 Task: Search one way flight ticket for 1 adult, 5 children, 2 infants in seat and 1 infant on lap in first from St. George: St. George Regional Airport to New Bern: Coastal Carolina Regional Airport (was Craven County Regional) on 8-4-2023. Choice of flights is Delta. Number of bags: 1 checked bag. Price is upto 72000. Outbound departure time preference is 5:15.
Action: Mouse moved to (311, 384)
Screenshot: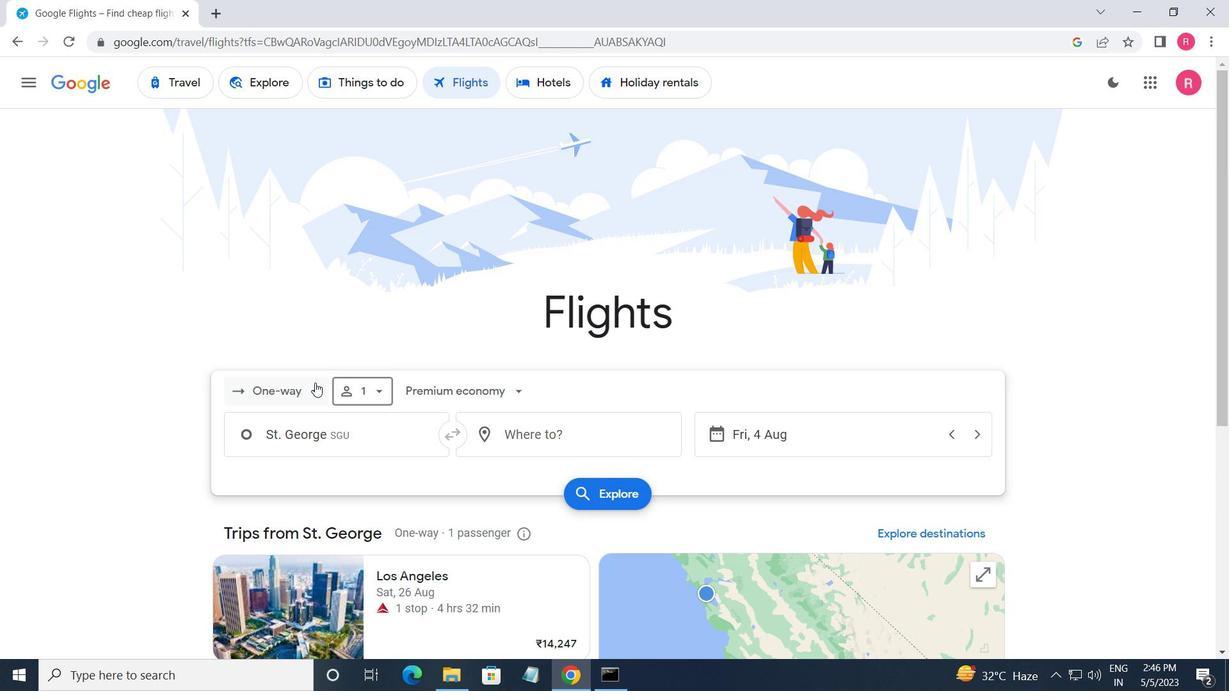 
Action: Mouse pressed left at (311, 384)
Screenshot: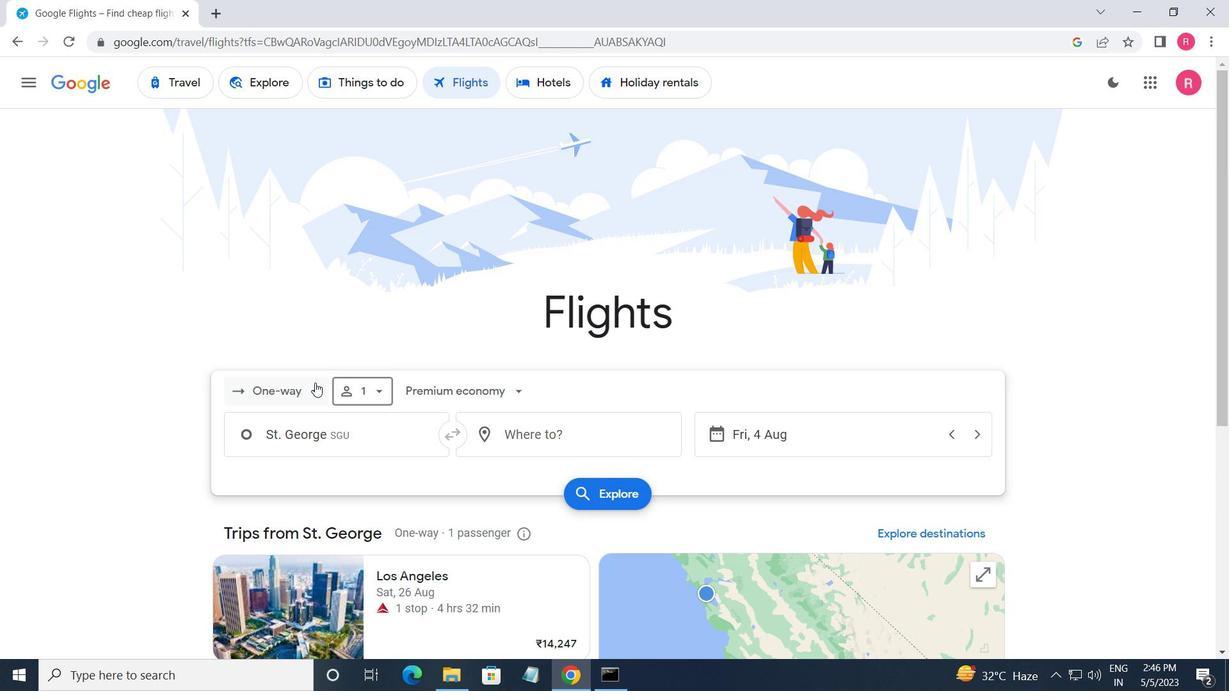 
Action: Mouse moved to (312, 470)
Screenshot: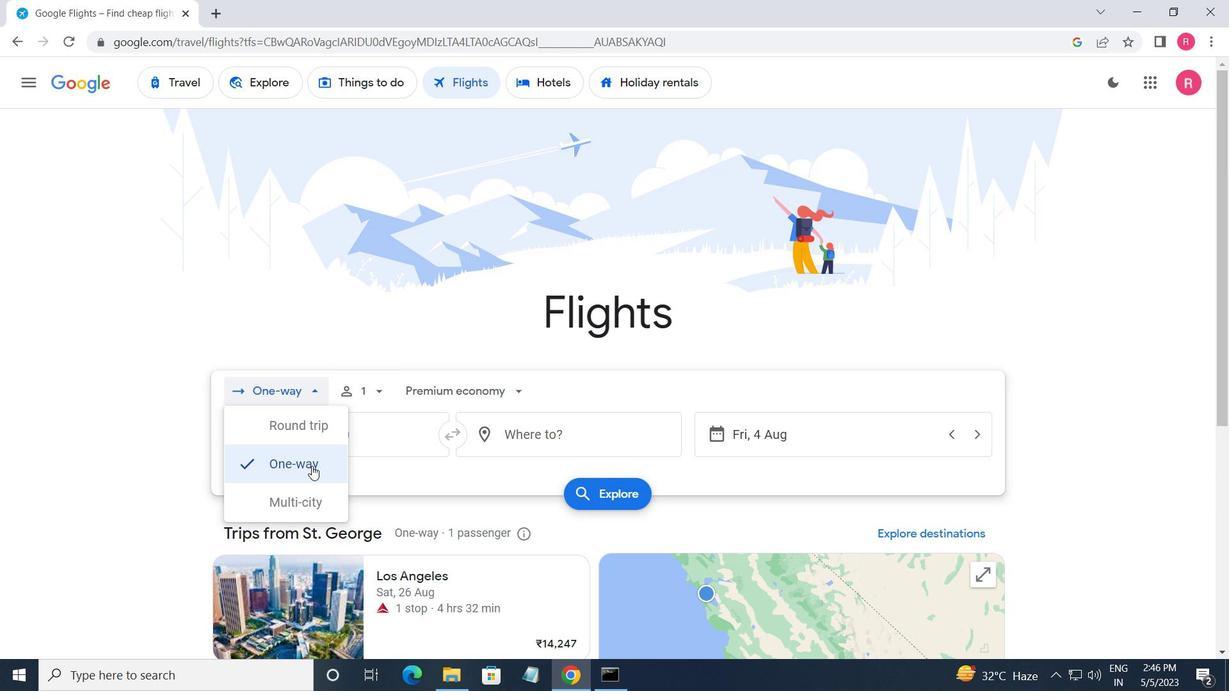 
Action: Mouse pressed left at (312, 470)
Screenshot: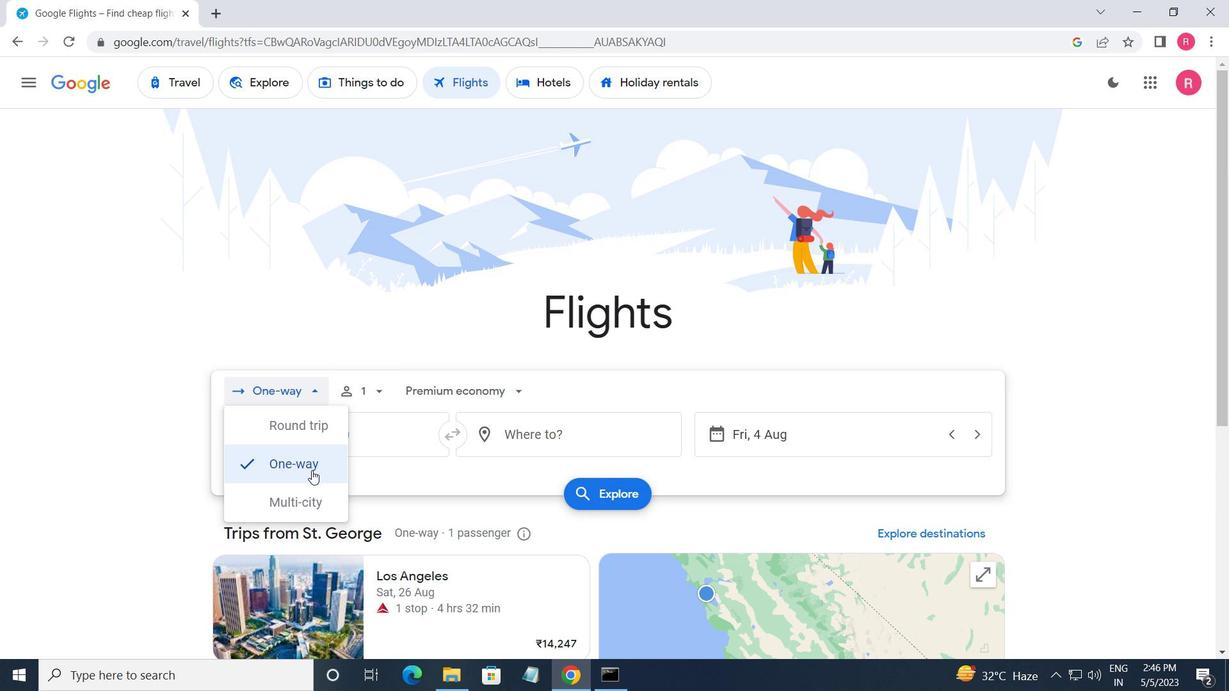 
Action: Mouse moved to (378, 385)
Screenshot: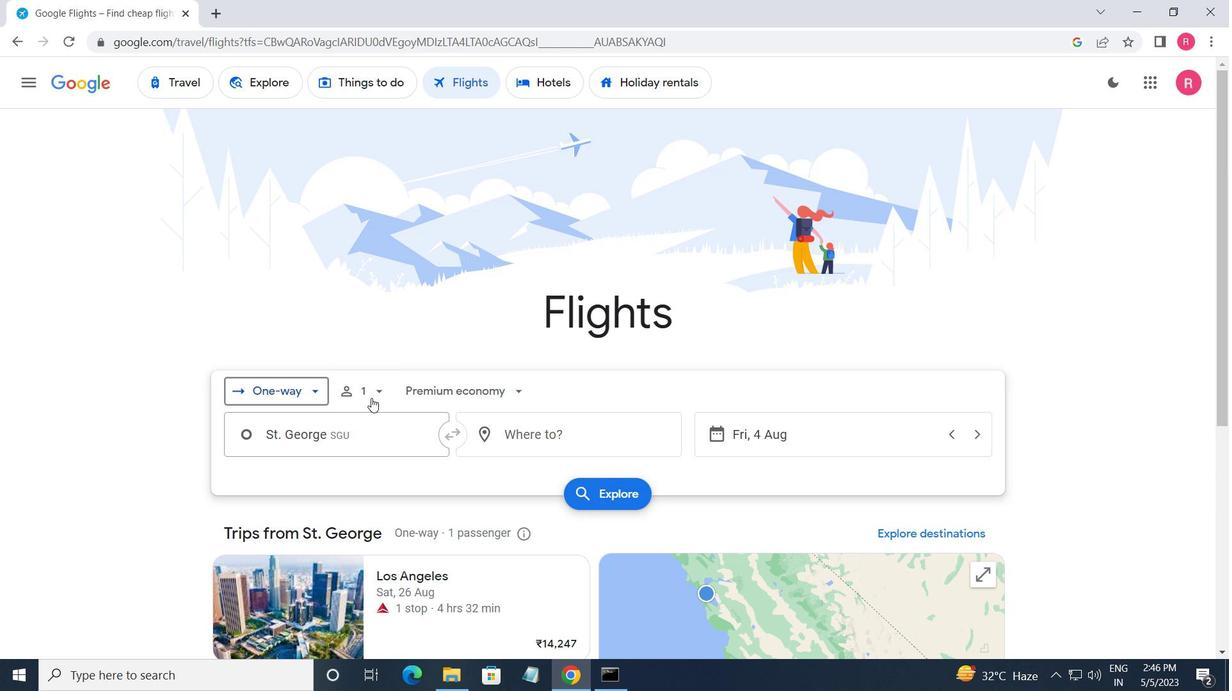 
Action: Mouse pressed left at (378, 385)
Screenshot: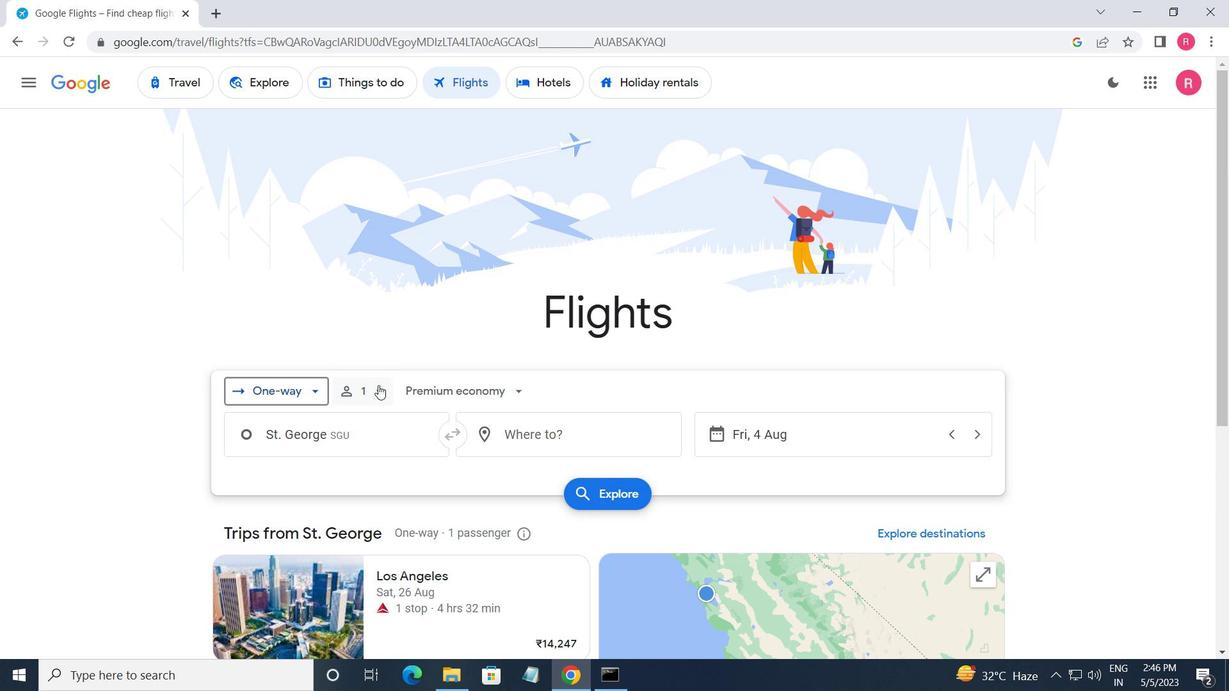 
Action: Mouse moved to (507, 482)
Screenshot: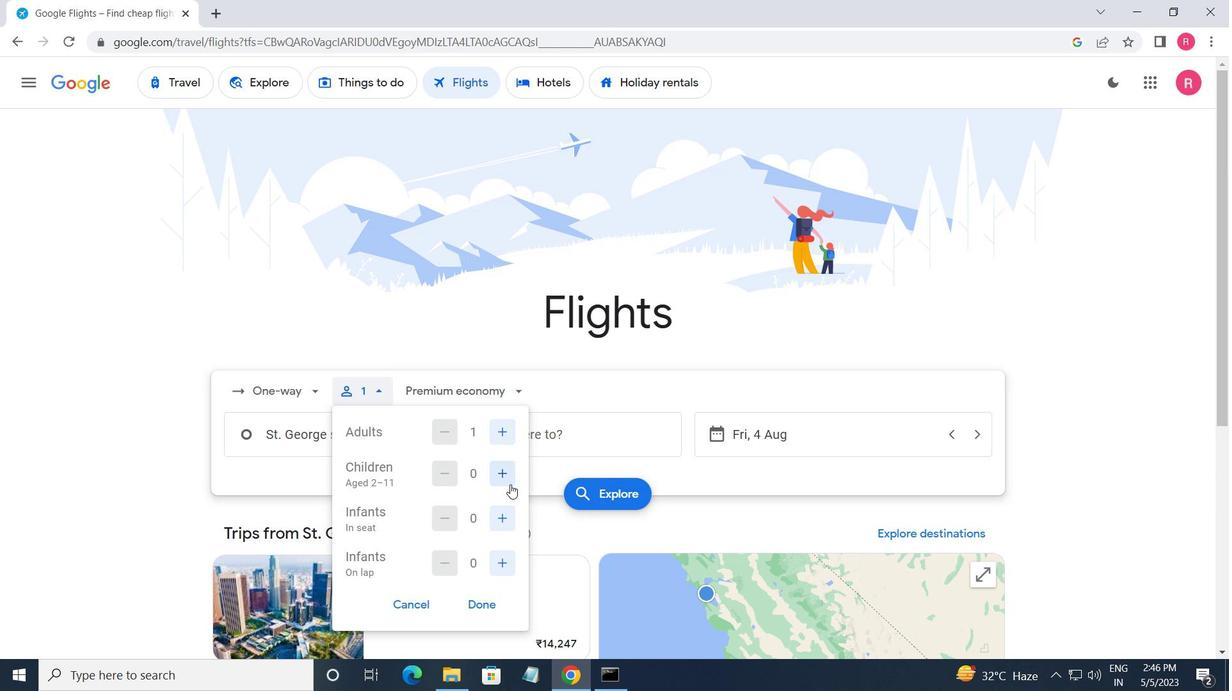 
Action: Mouse pressed left at (507, 482)
Screenshot: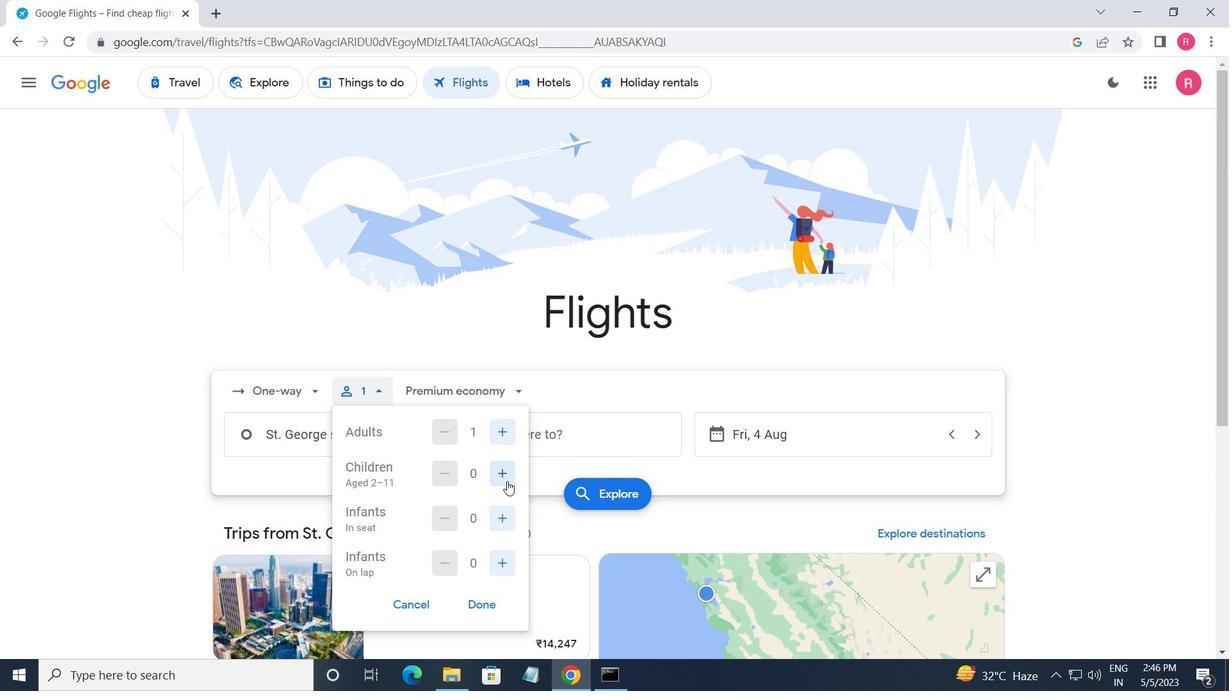 
Action: Mouse moved to (506, 481)
Screenshot: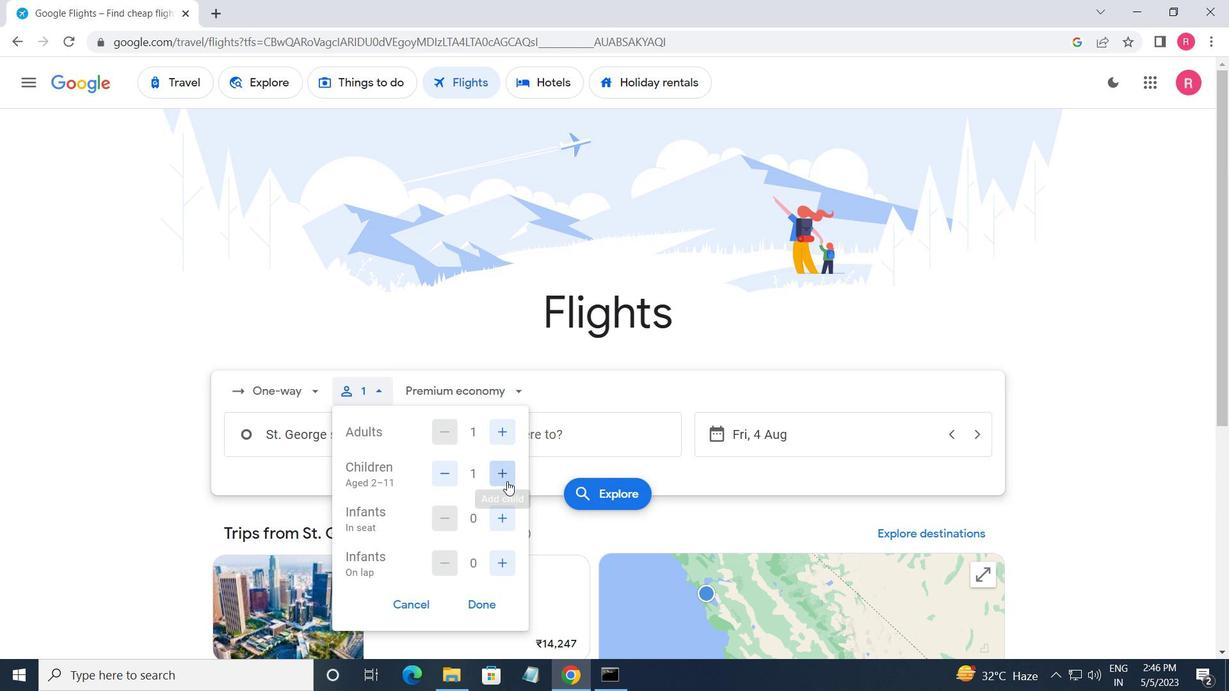 
Action: Mouse pressed left at (506, 481)
Screenshot: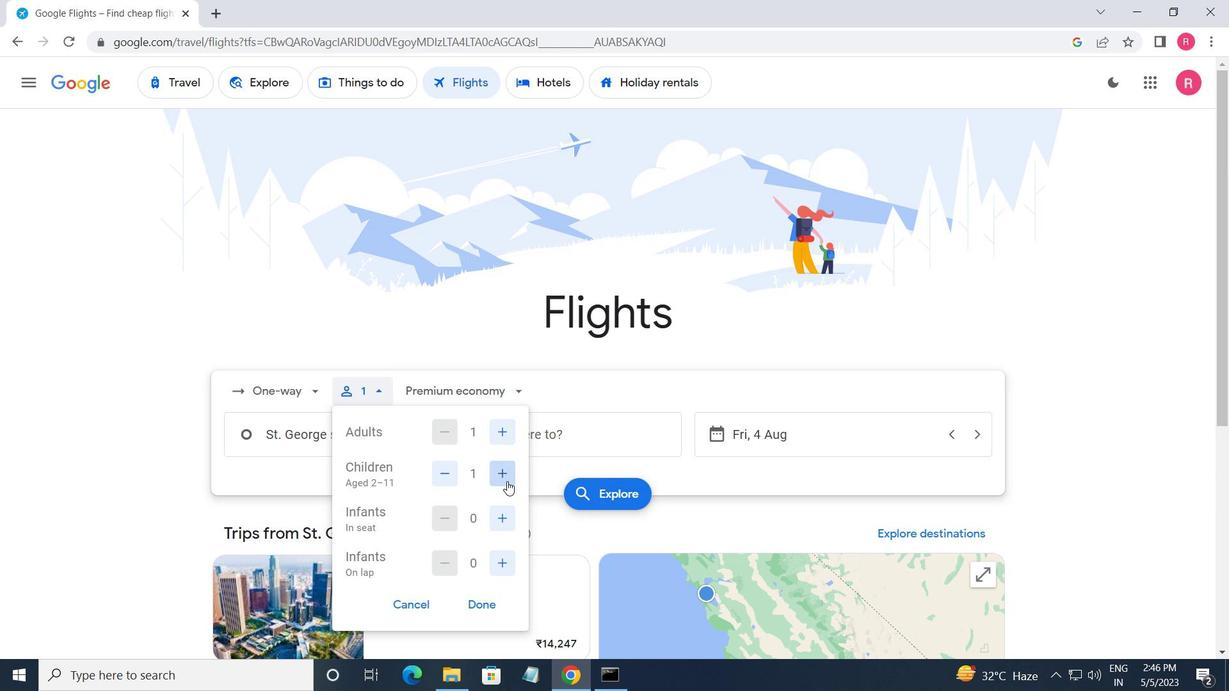 
Action: Mouse pressed left at (506, 481)
Screenshot: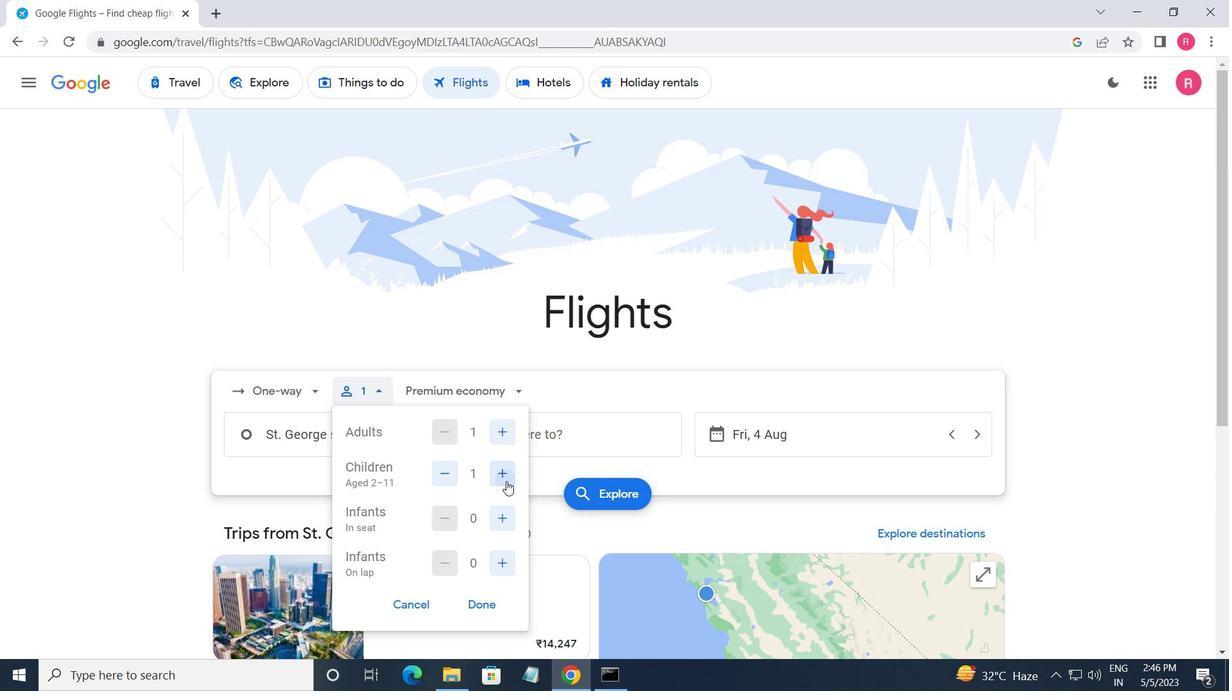 
Action: Mouse pressed left at (506, 481)
Screenshot: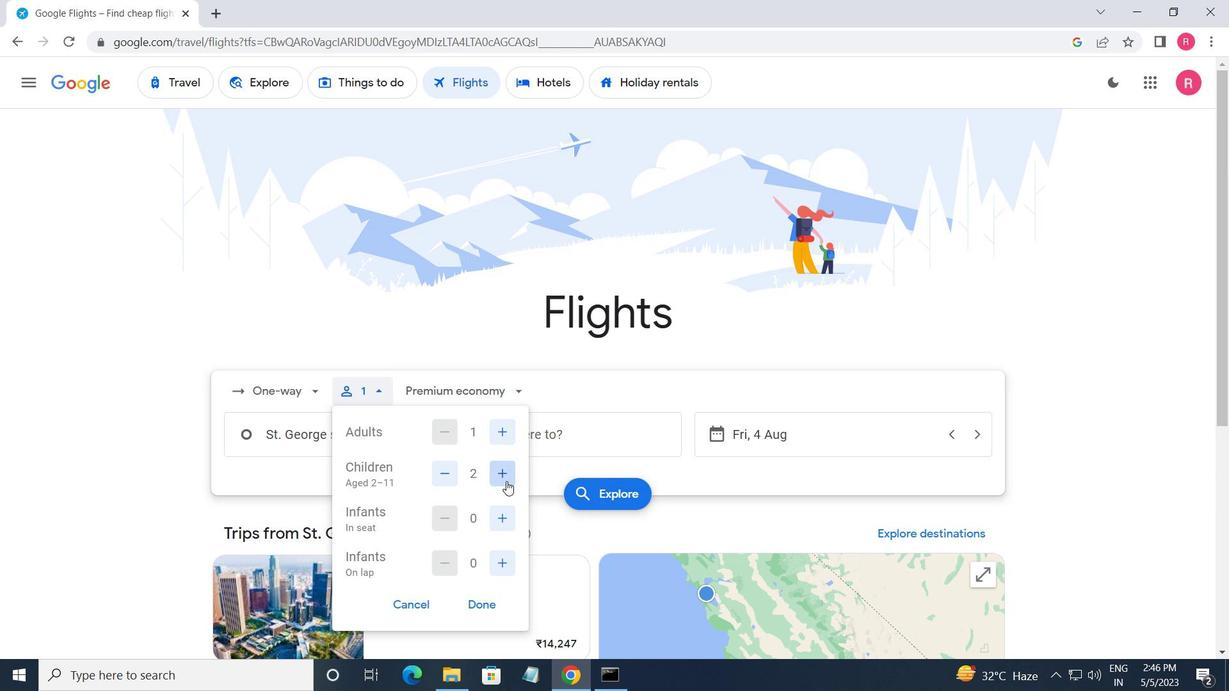 
Action: Mouse pressed left at (506, 481)
Screenshot: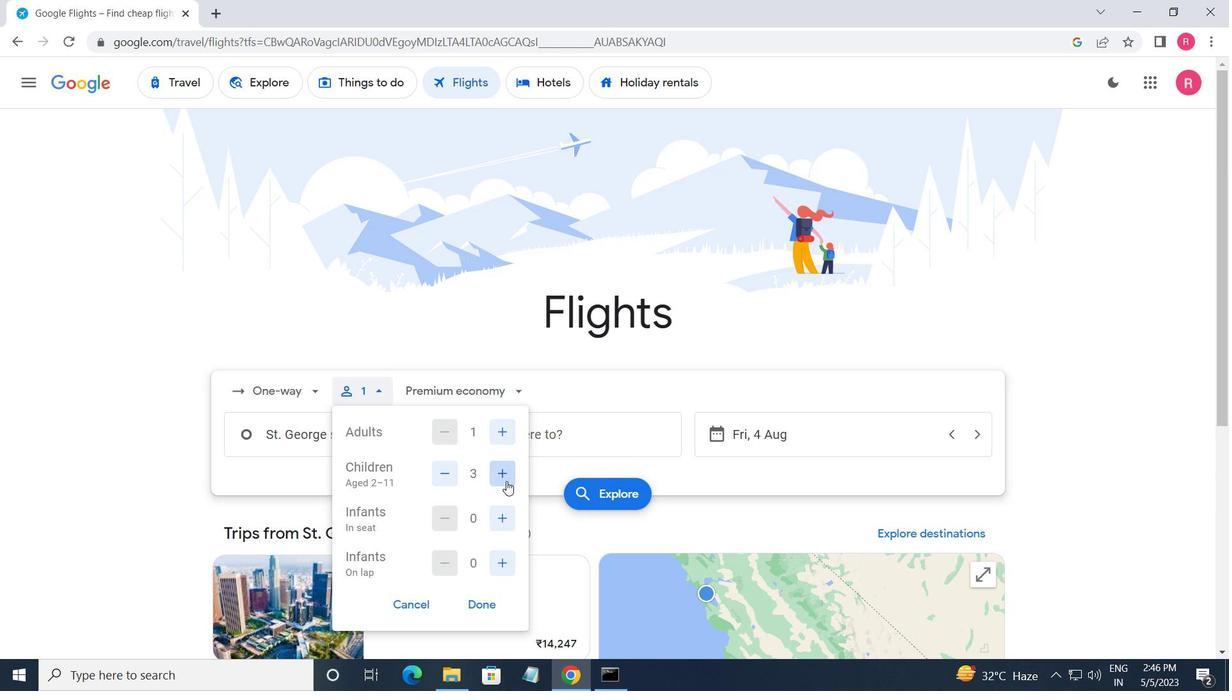 
Action: Mouse moved to (504, 511)
Screenshot: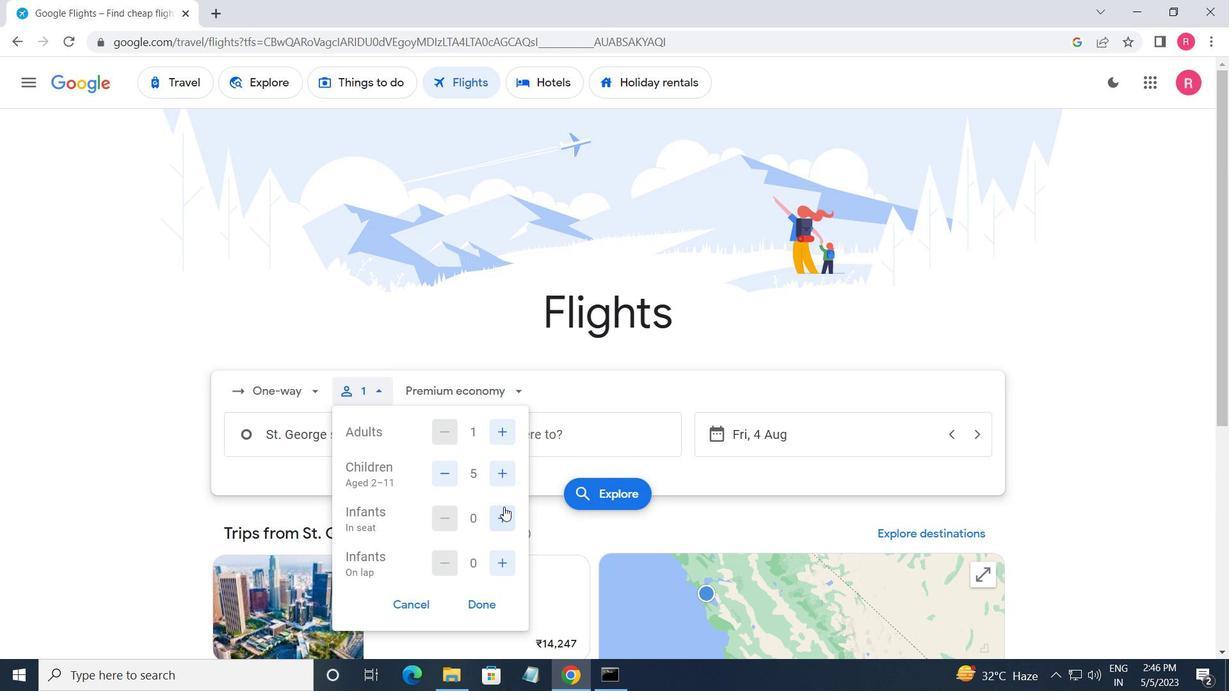 
Action: Mouse pressed left at (504, 511)
Screenshot: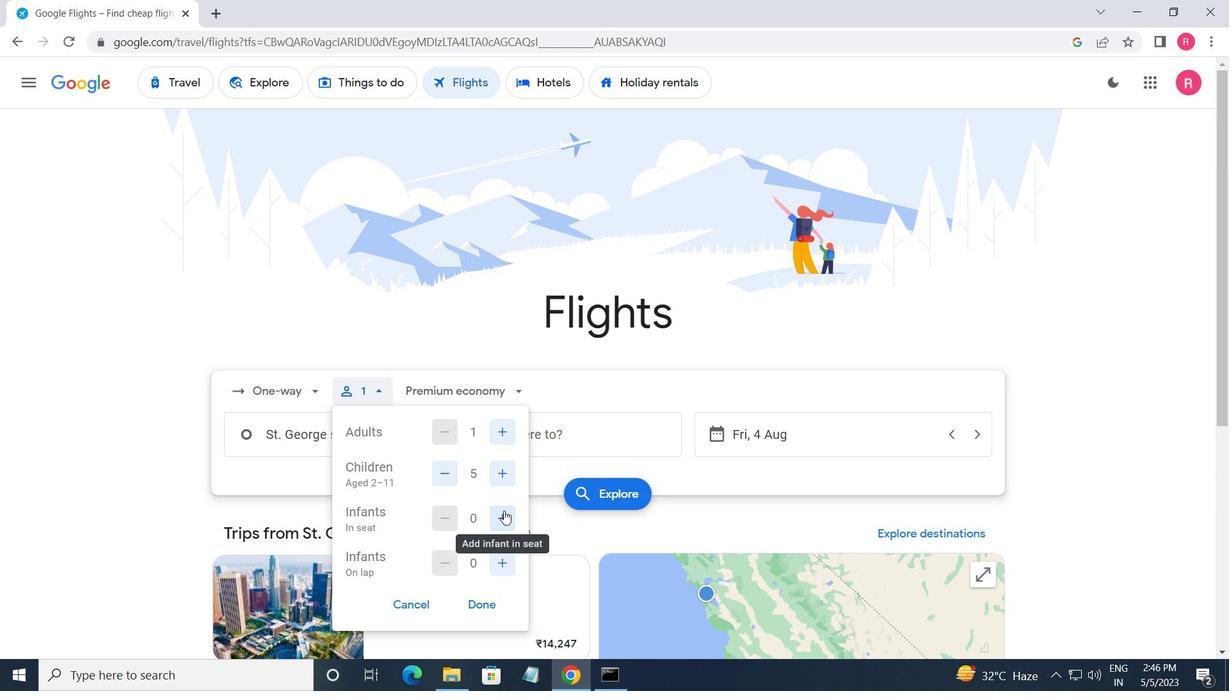 
Action: Mouse pressed left at (504, 511)
Screenshot: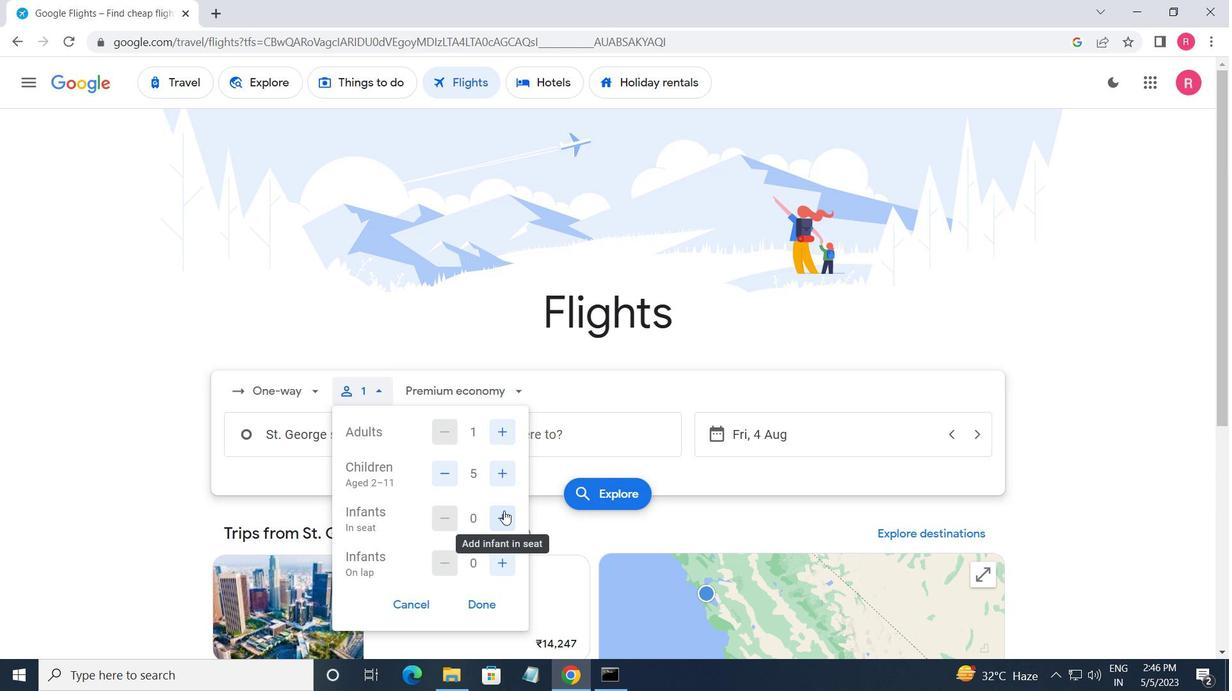 
Action: Mouse moved to (502, 559)
Screenshot: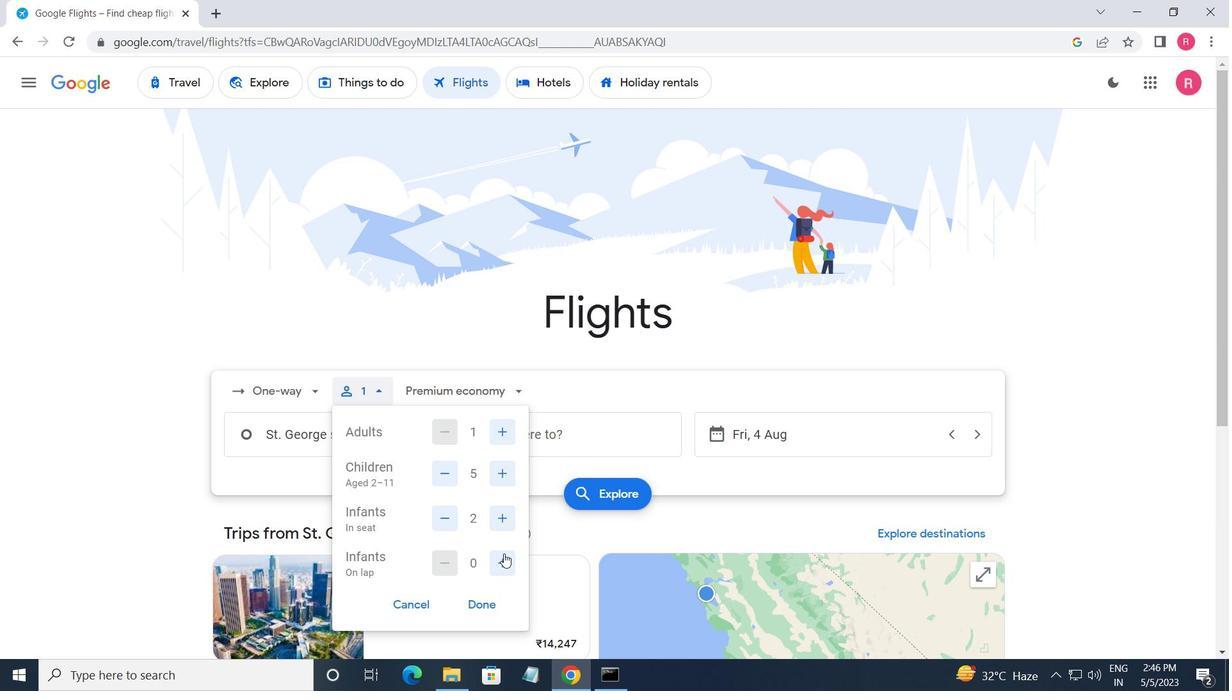 
Action: Mouse pressed left at (502, 559)
Screenshot: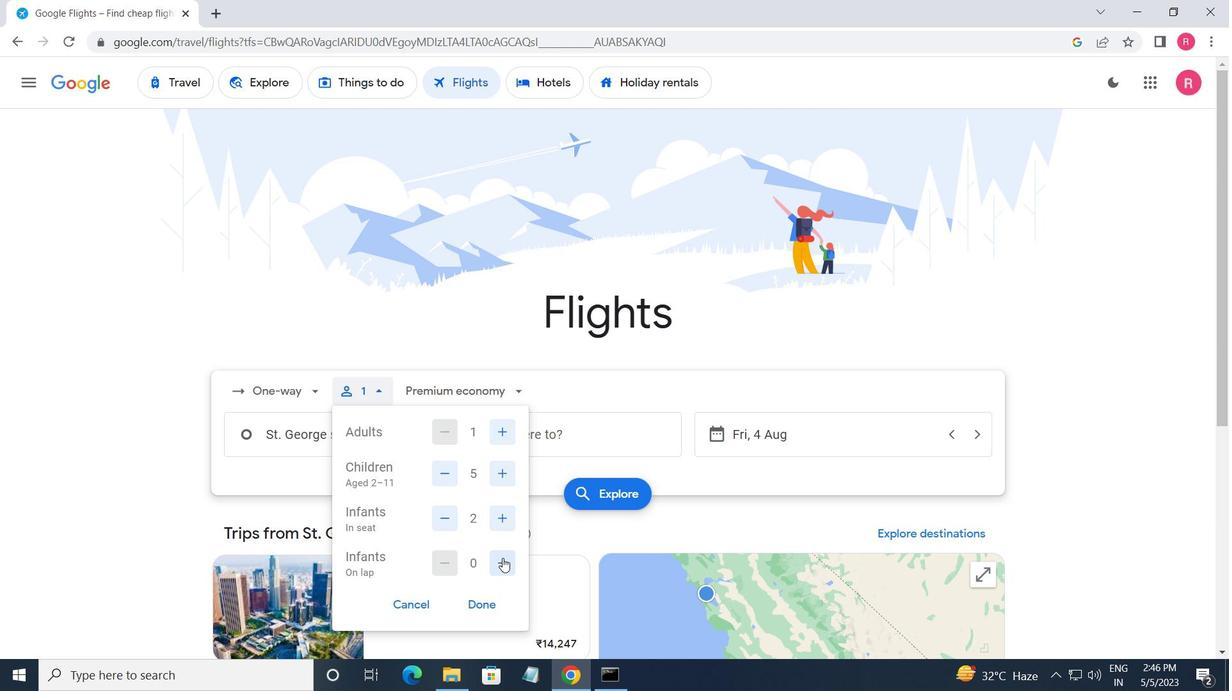 
Action: Mouse moved to (448, 567)
Screenshot: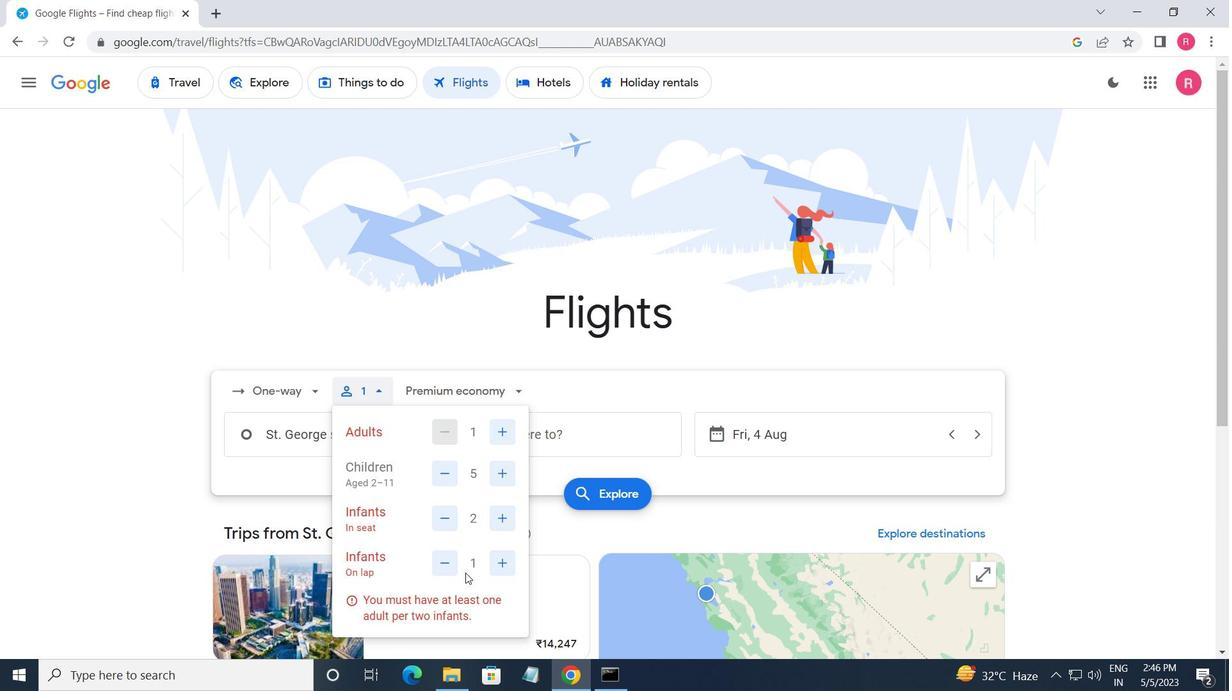 
Action: Mouse pressed left at (448, 567)
Screenshot: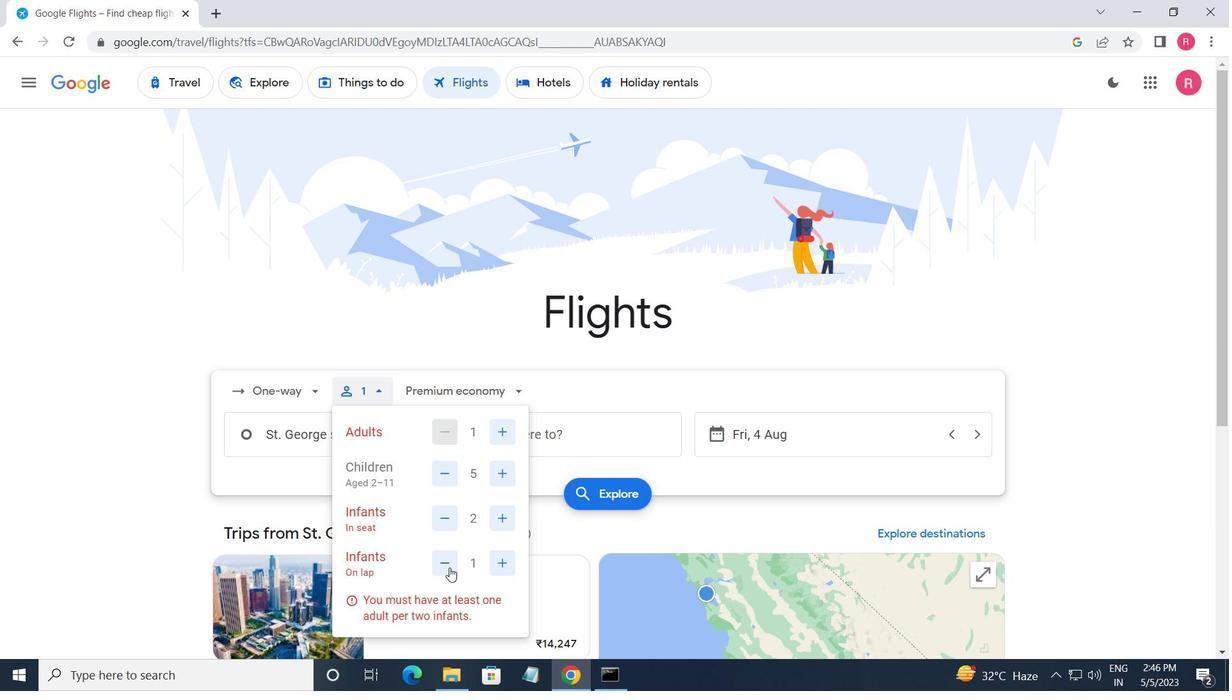 
Action: Mouse moved to (466, 602)
Screenshot: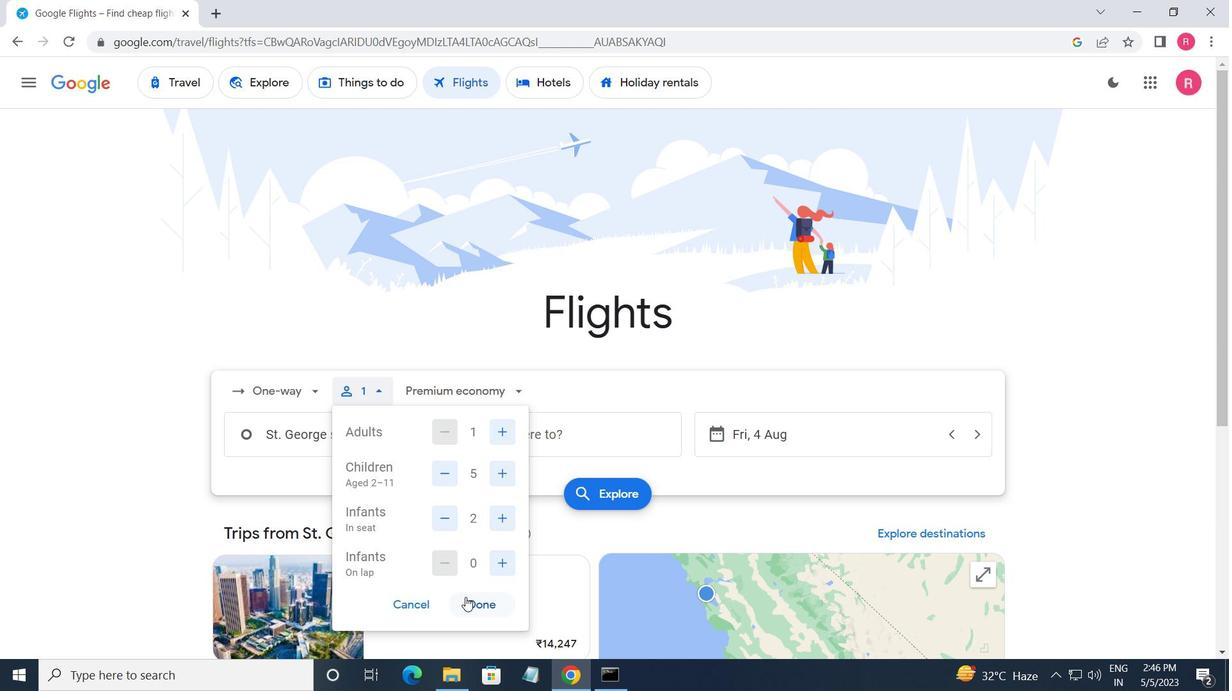 
Action: Mouse pressed left at (466, 602)
Screenshot: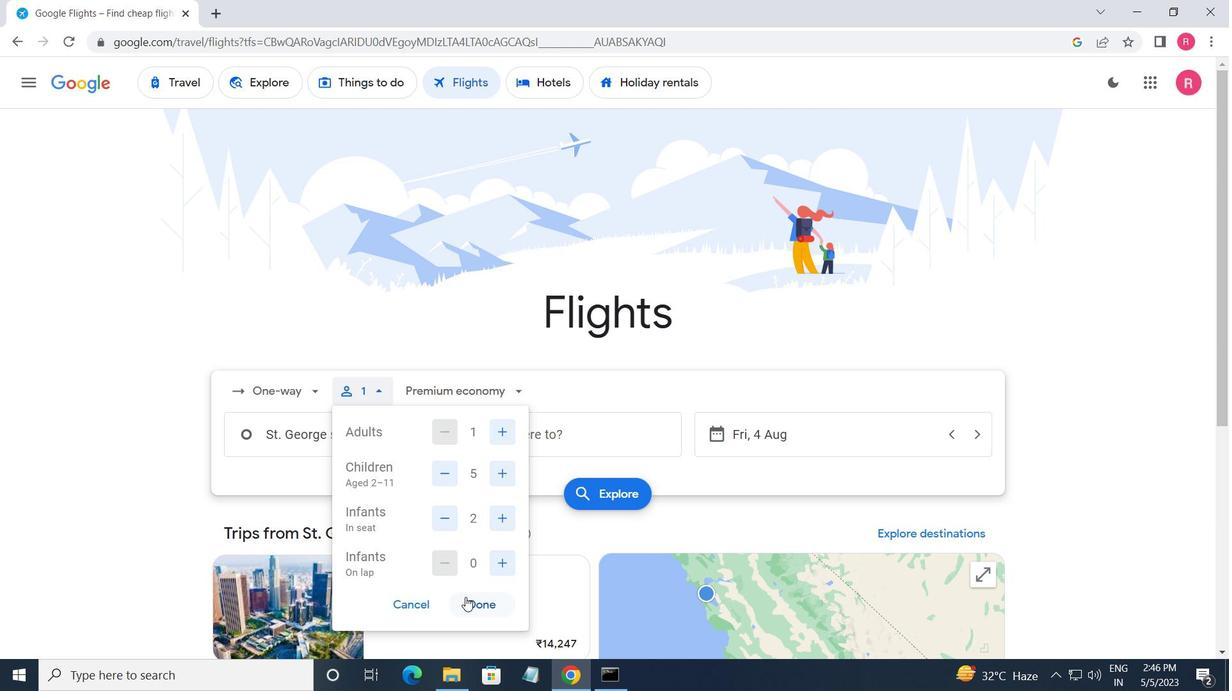 
Action: Mouse moved to (481, 405)
Screenshot: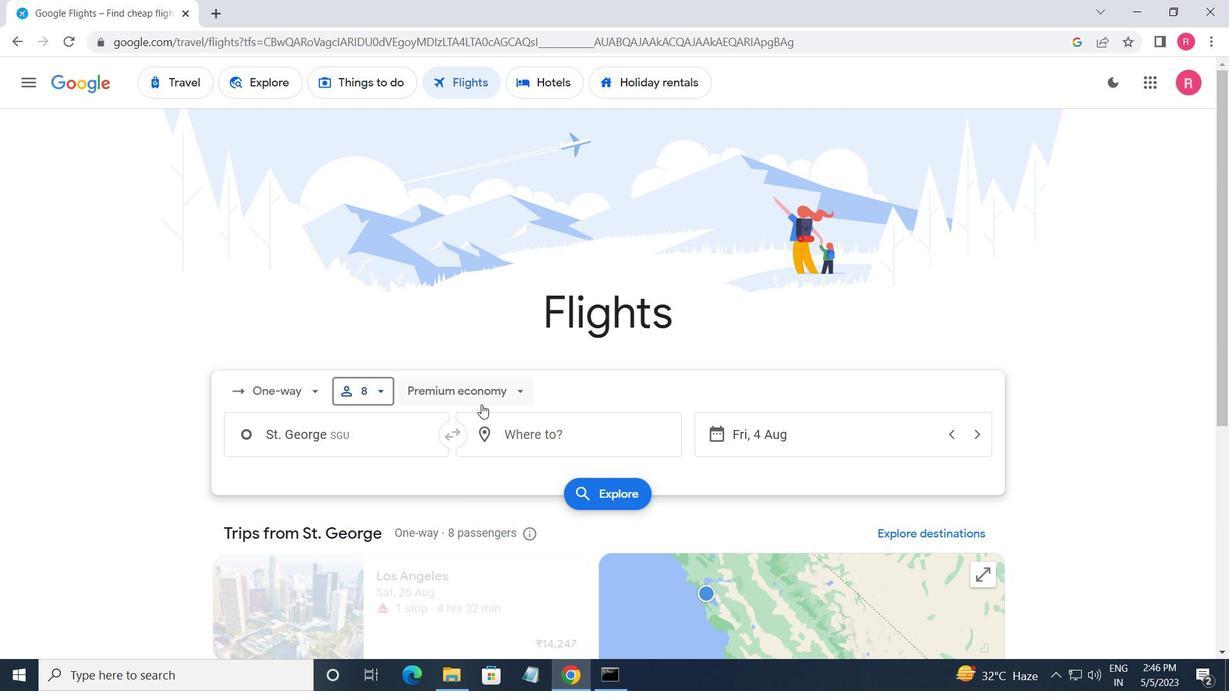 
Action: Mouse pressed left at (481, 405)
Screenshot: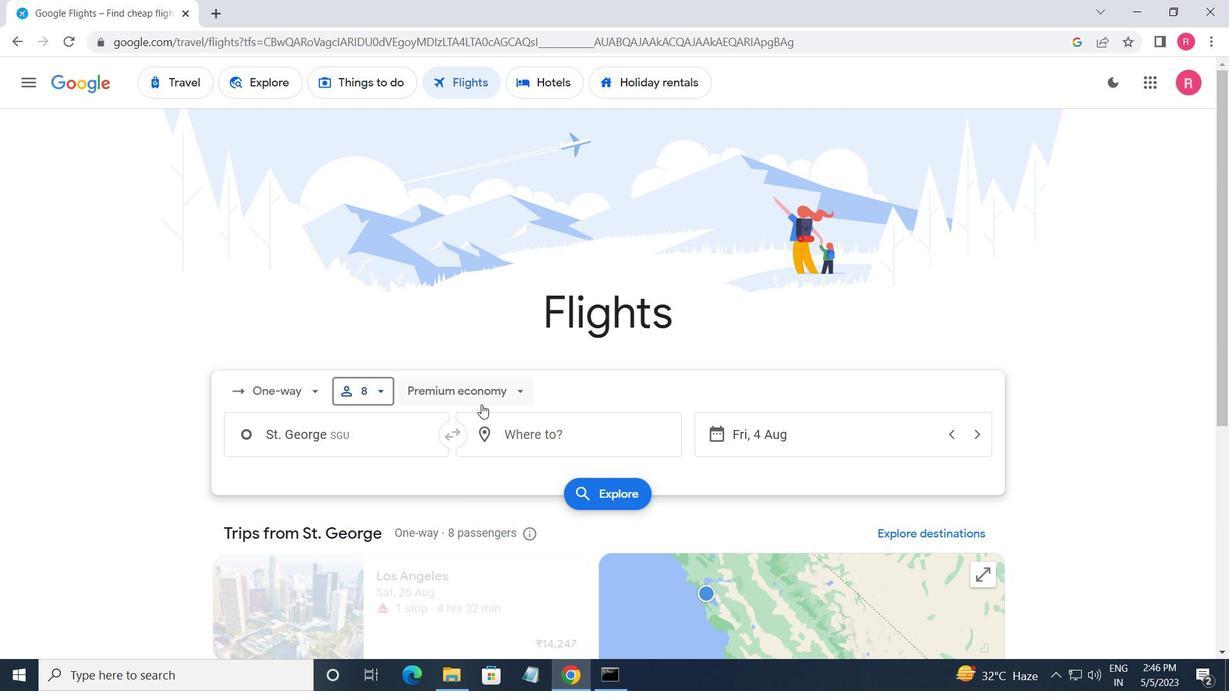 
Action: Mouse moved to (488, 547)
Screenshot: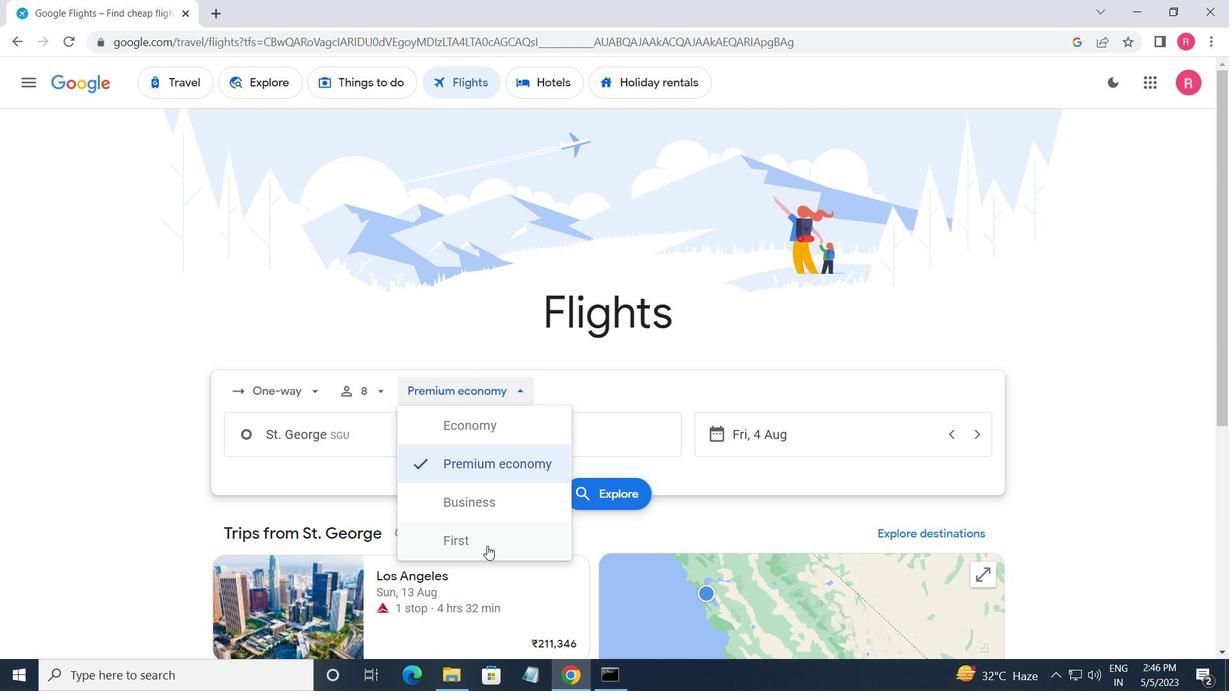 
Action: Mouse pressed left at (488, 547)
Screenshot: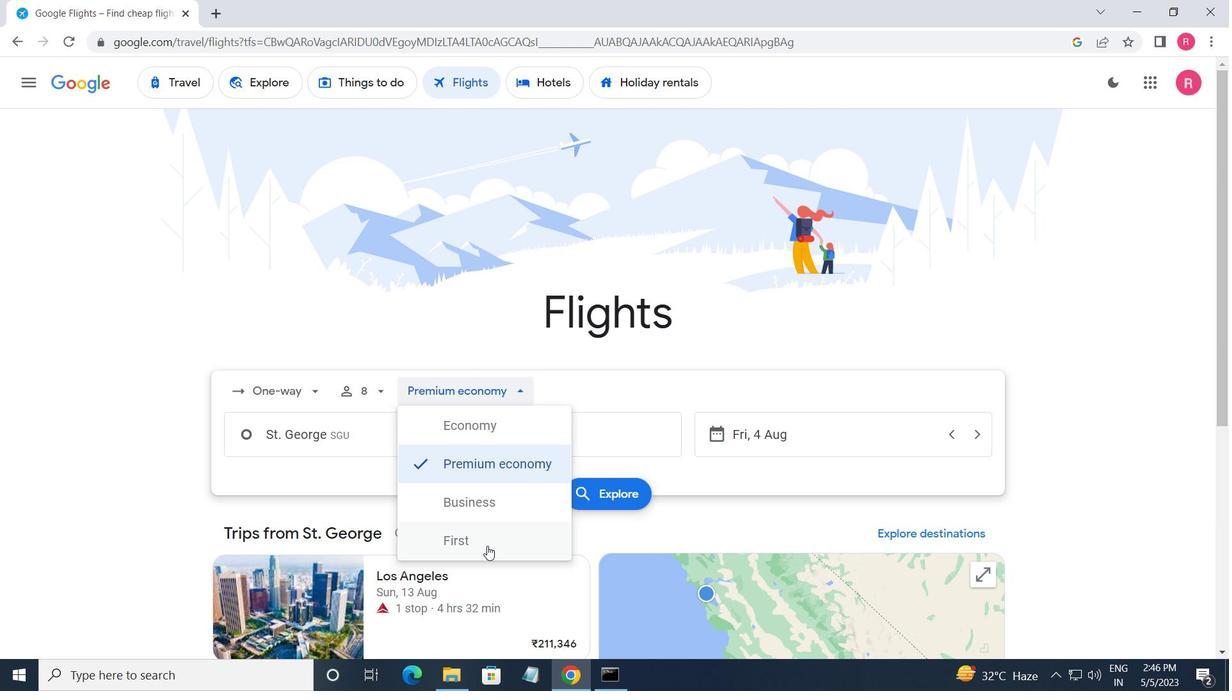 
Action: Mouse moved to (379, 441)
Screenshot: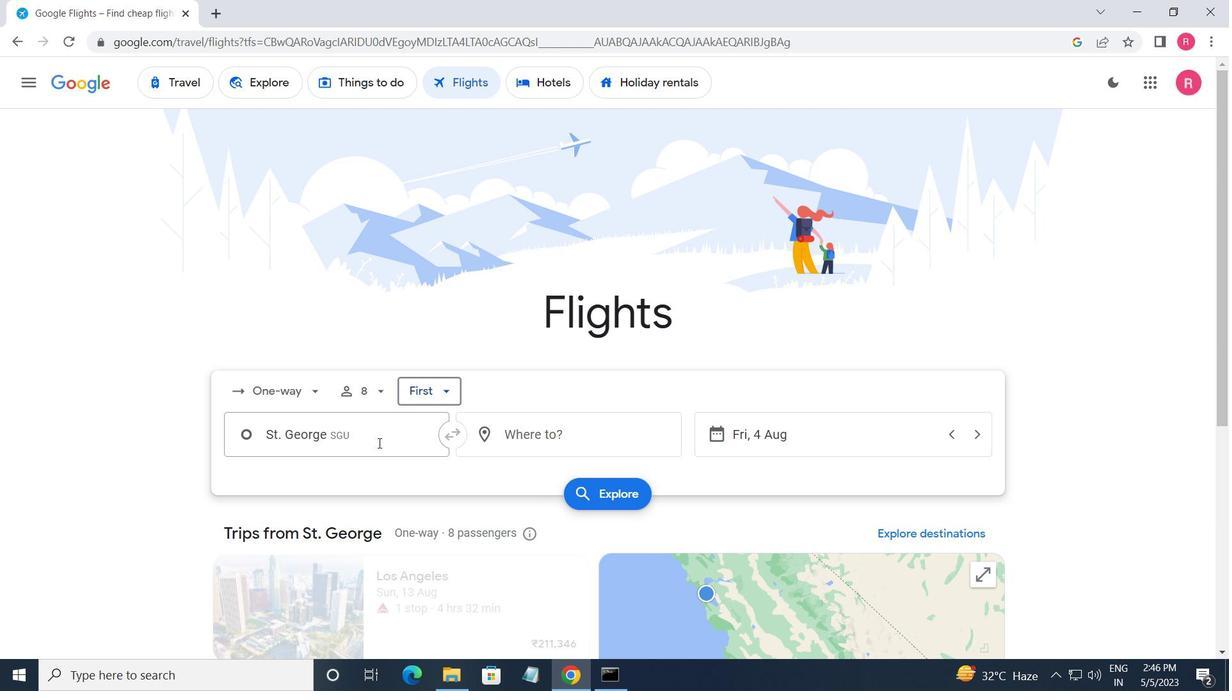 
Action: Mouse pressed left at (379, 441)
Screenshot: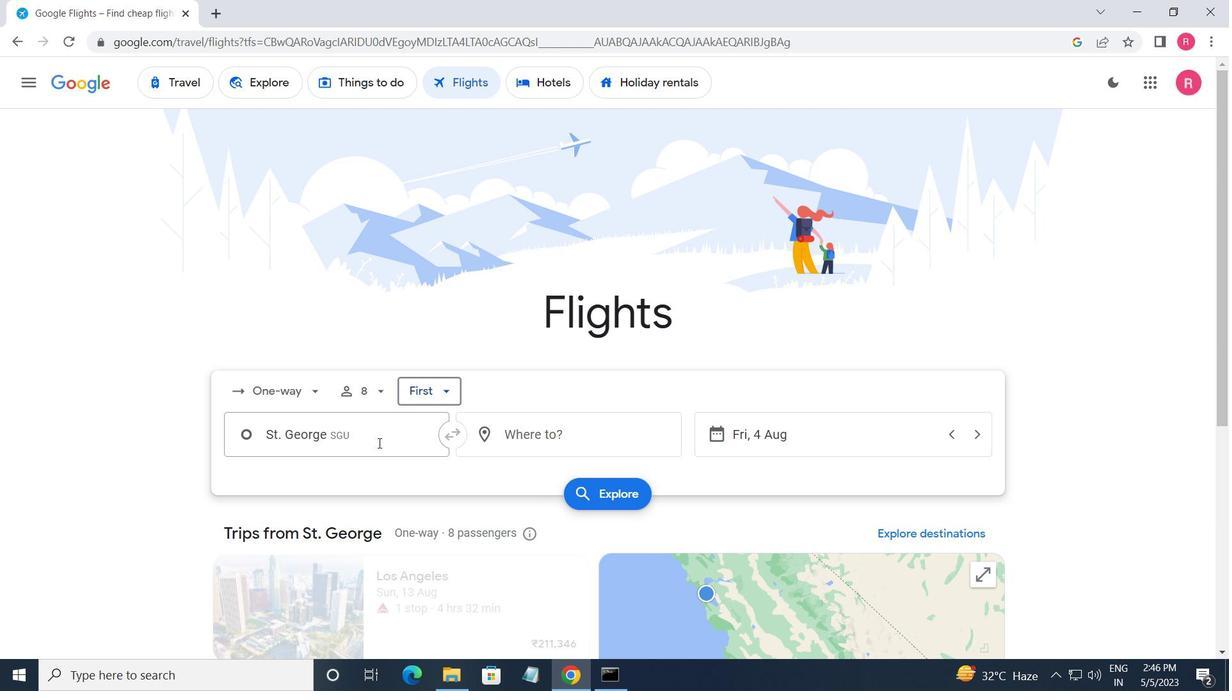
Action: Mouse moved to (382, 440)
Screenshot: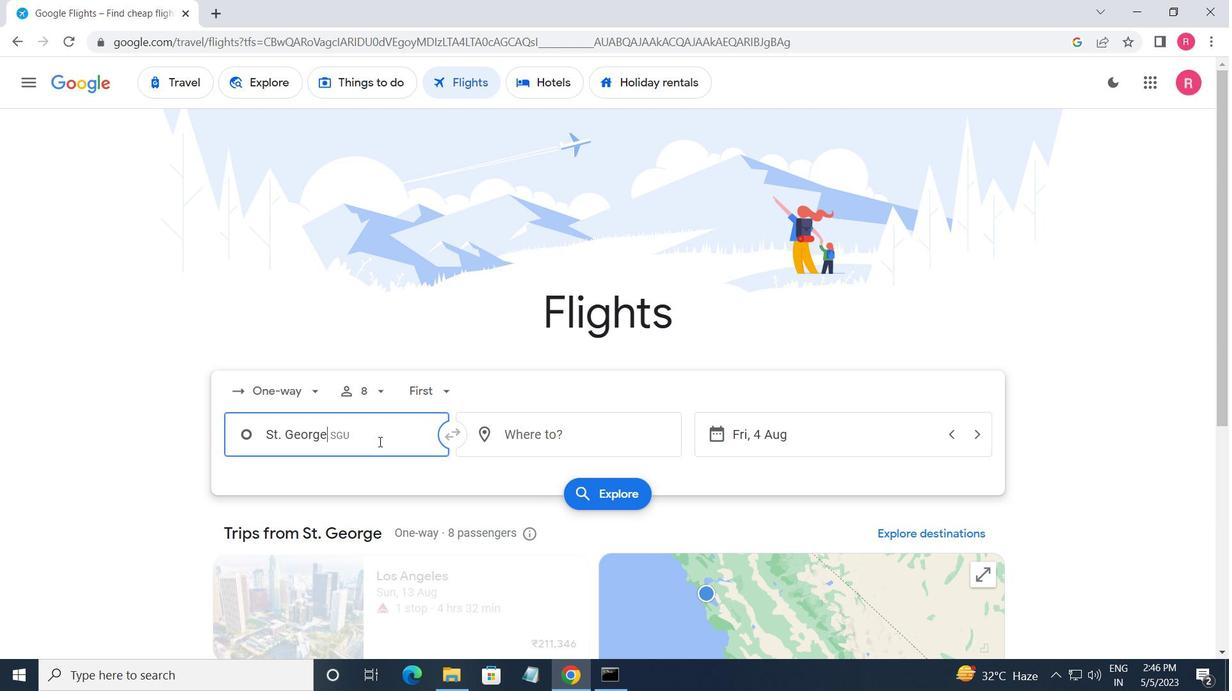 
Action: Key pressed <Key.shift>ST.<Key.space><Key.shift><Key.shift><Key.shift>GEORGE
Screenshot: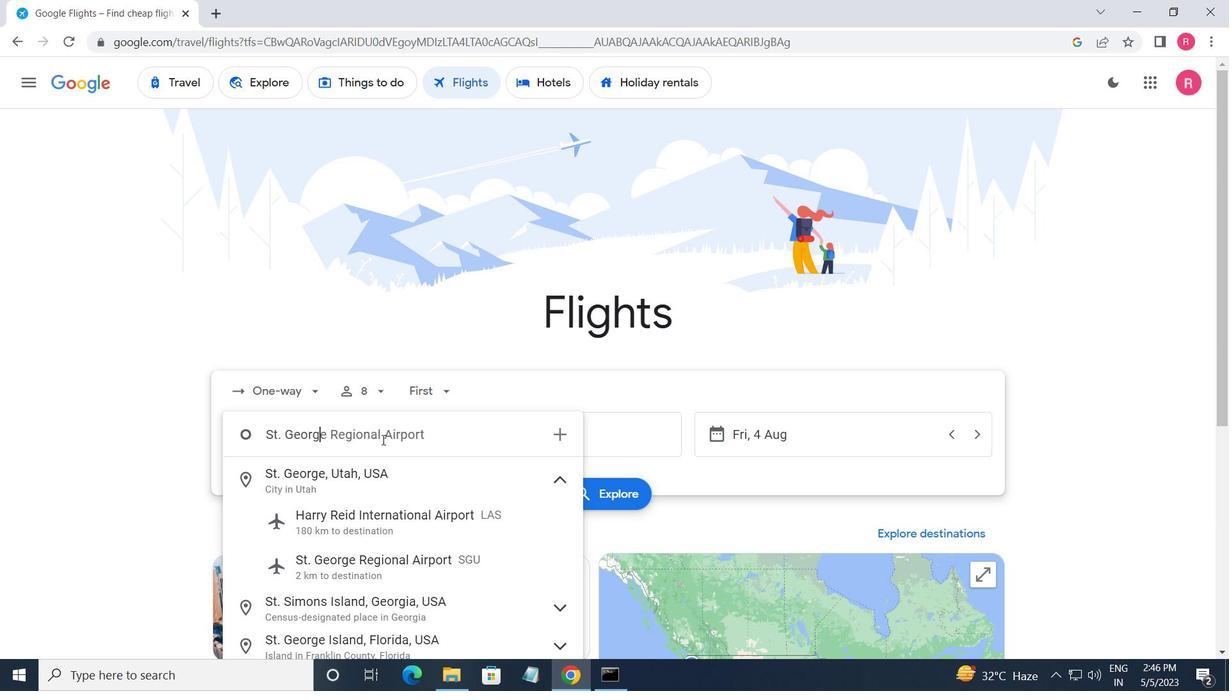 
Action: Mouse moved to (368, 575)
Screenshot: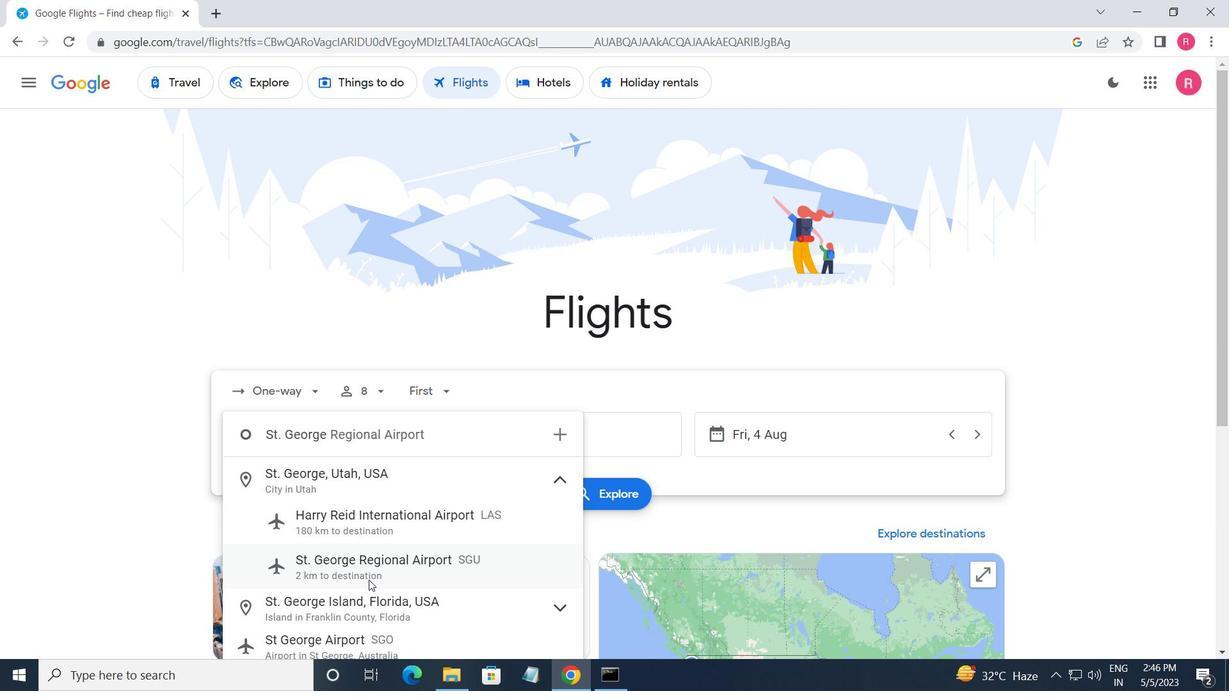 
Action: Mouse pressed left at (368, 575)
Screenshot: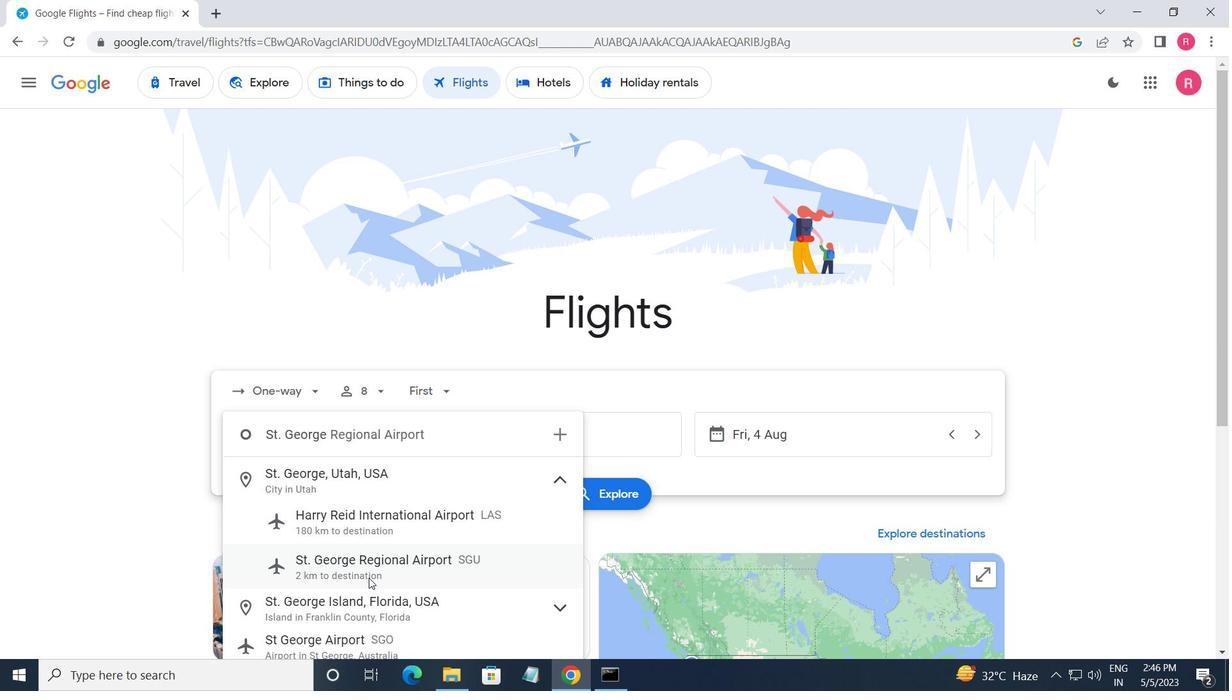 
Action: Mouse moved to (562, 448)
Screenshot: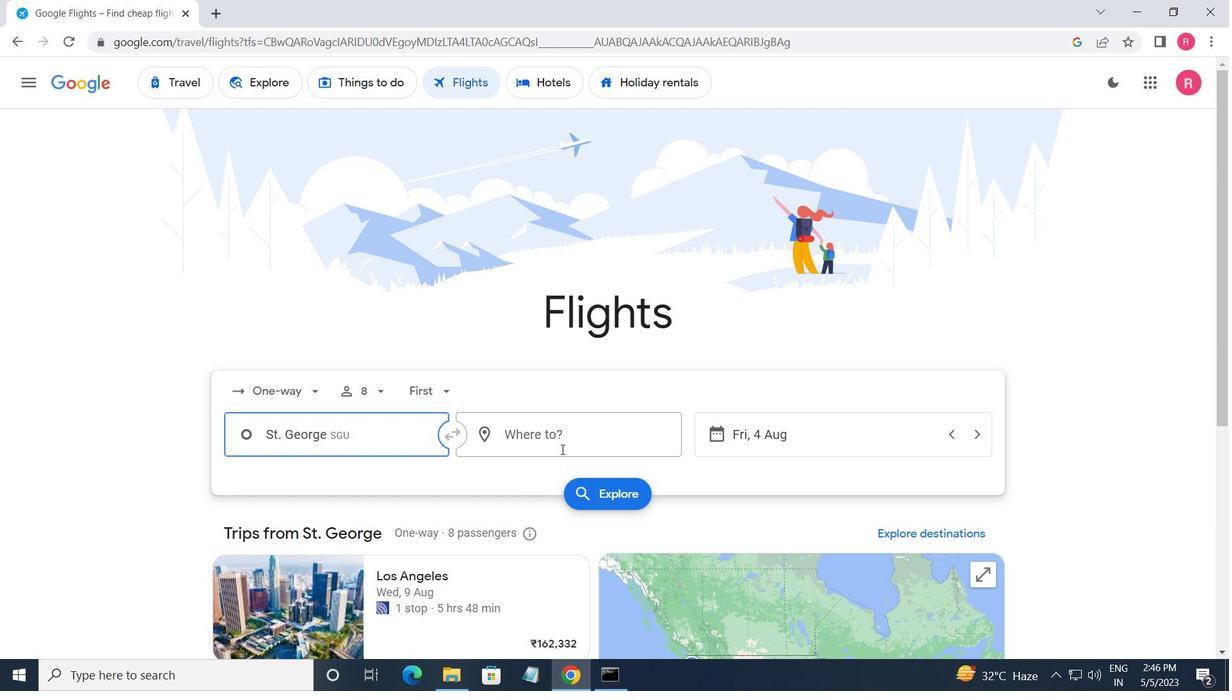 
Action: Mouse pressed left at (562, 448)
Screenshot: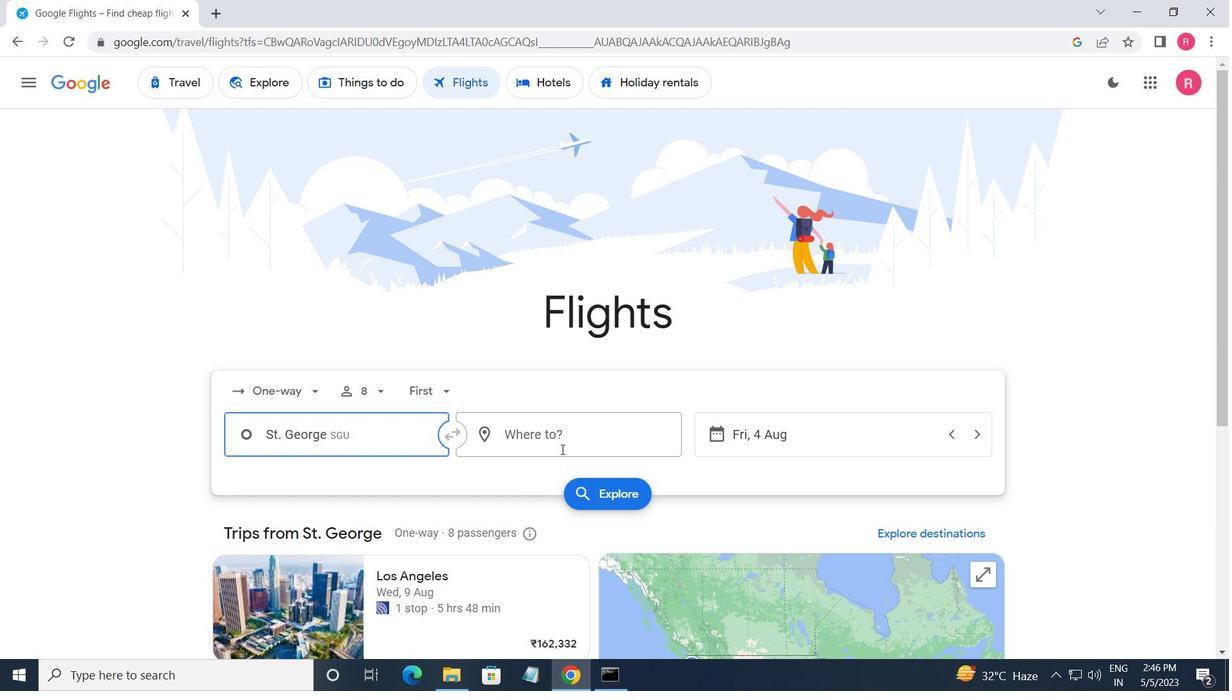 
Action: Mouse moved to (454, 418)
Screenshot: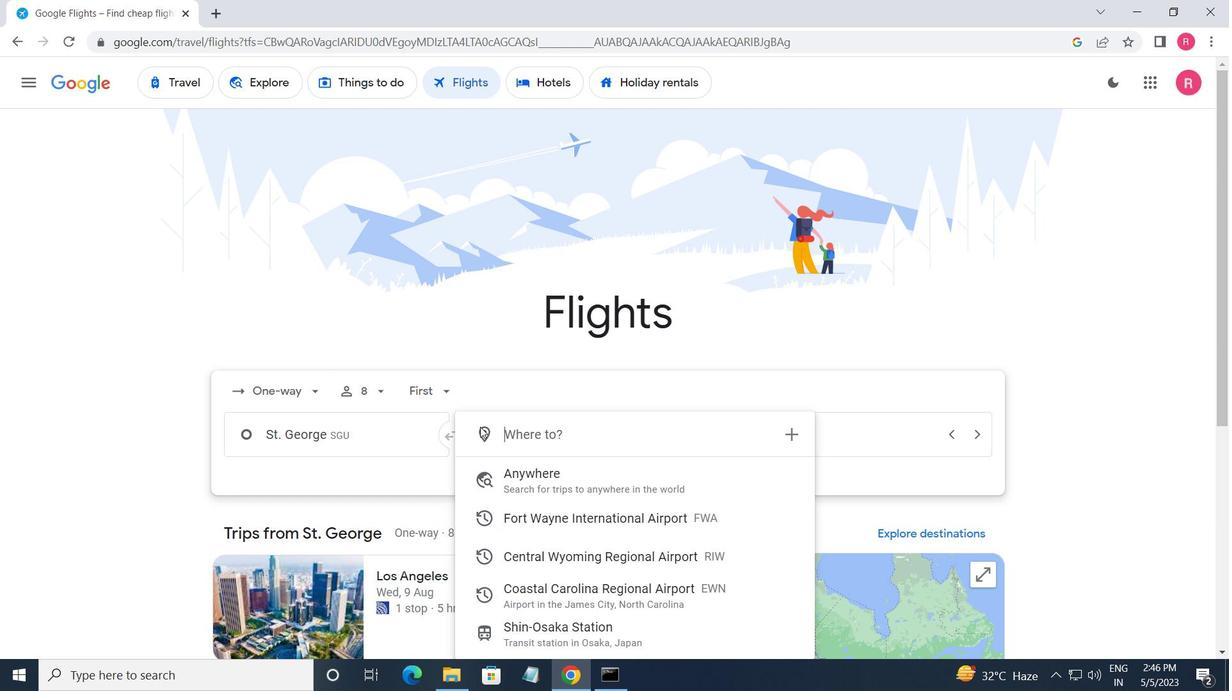 
Action: Key pressed <Key.shift_r>NEW<Key.space><Key.shift><Key.shift>BERN
Screenshot: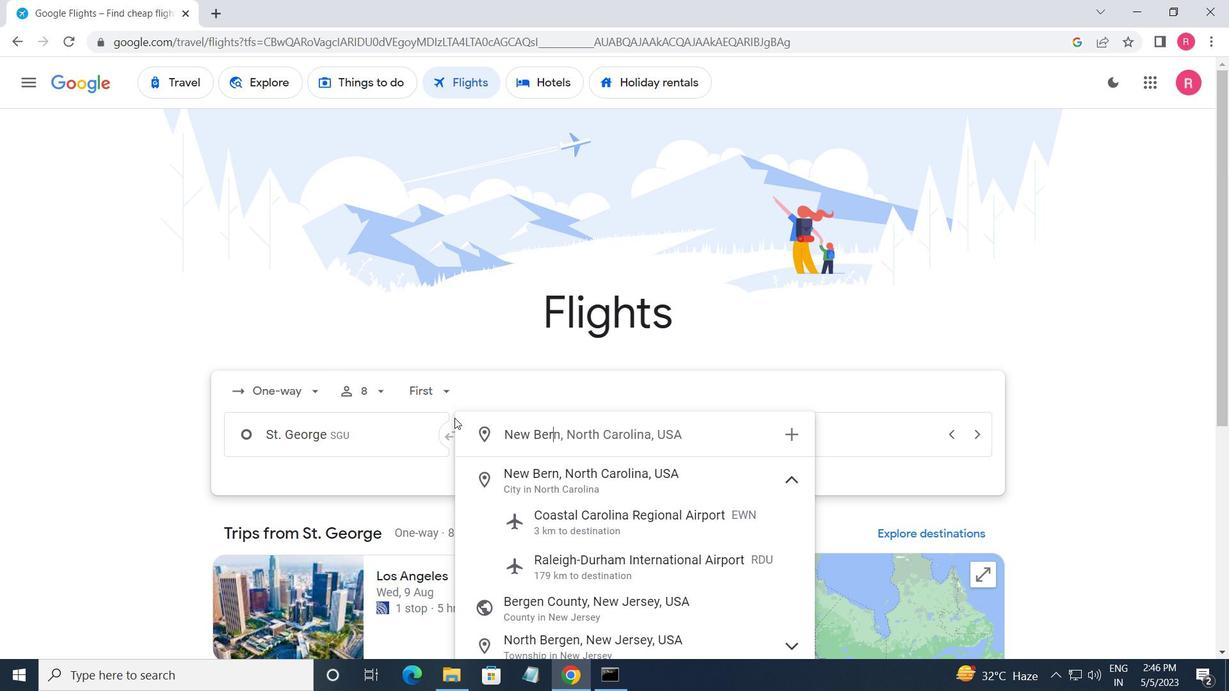
Action: Mouse moved to (668, 526)
Screenshot: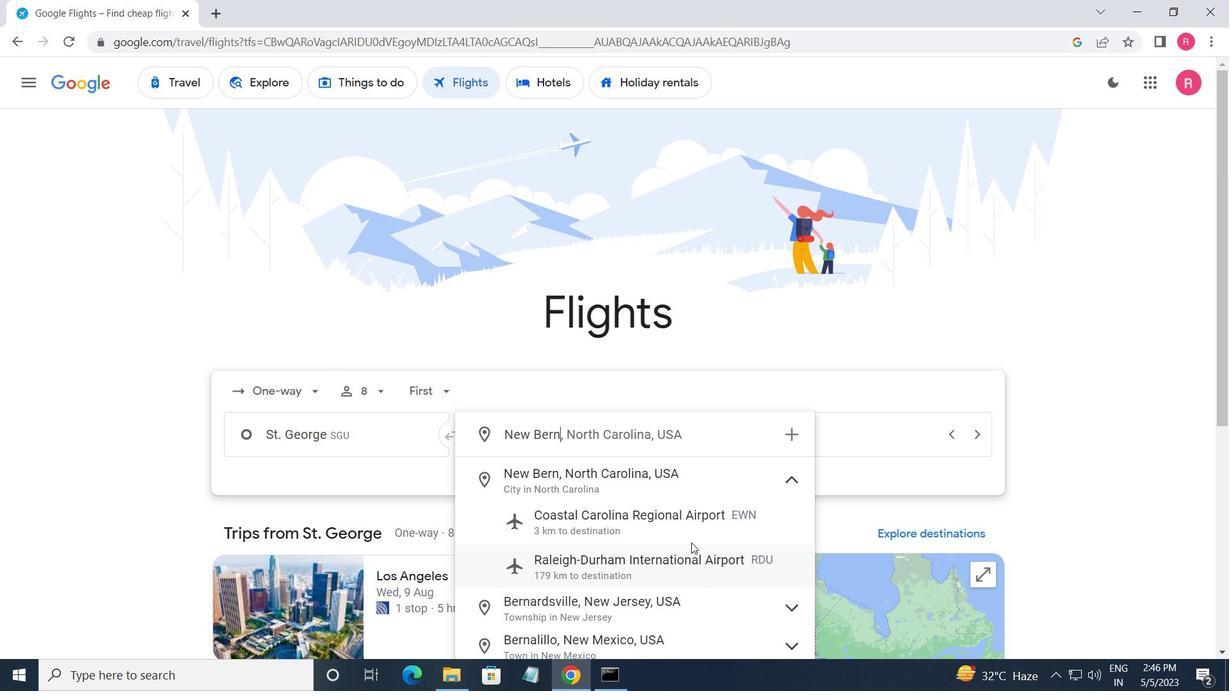 
Action: Mouse pressed left at (668, 526)
Screenshot: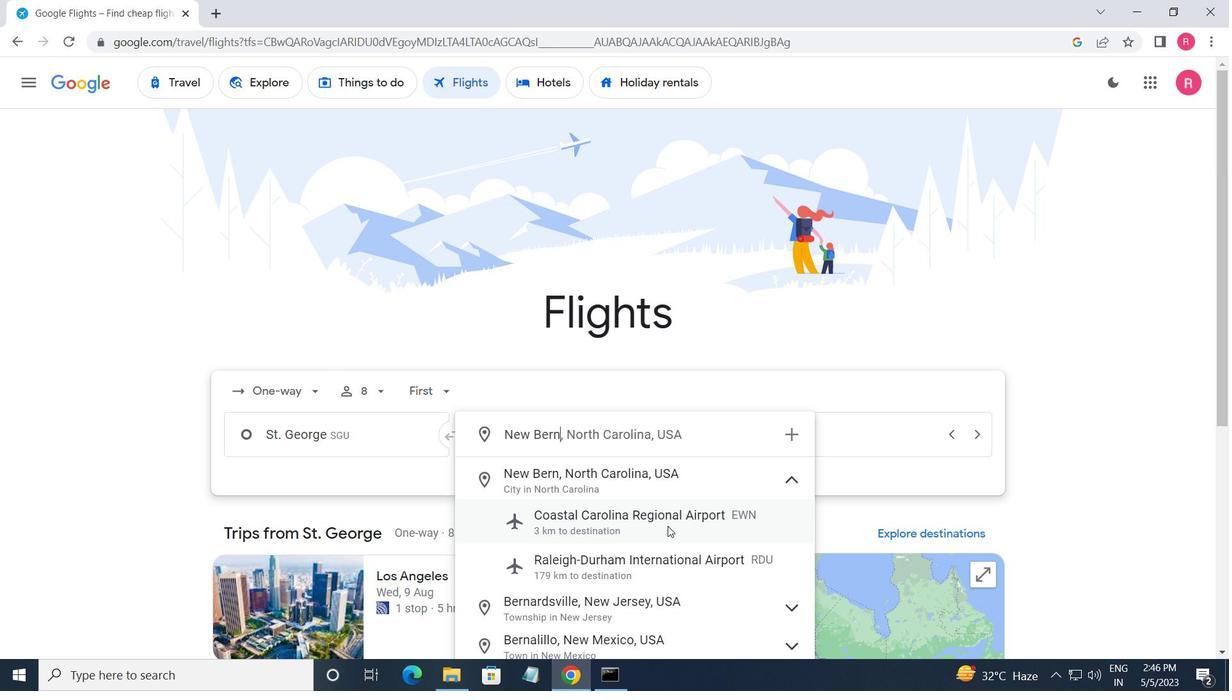
Action: Mouse moved to (874, 438)
Screenshot: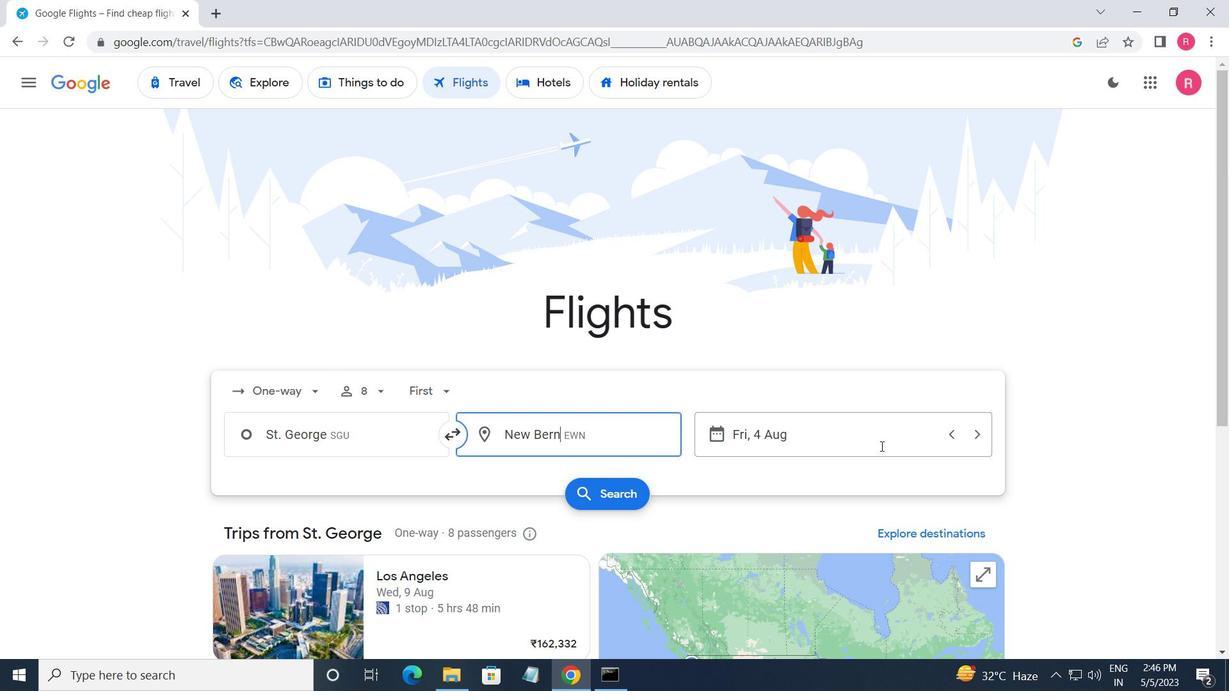 
Action: Mouse pressed left at (874, 438)
Screenshot: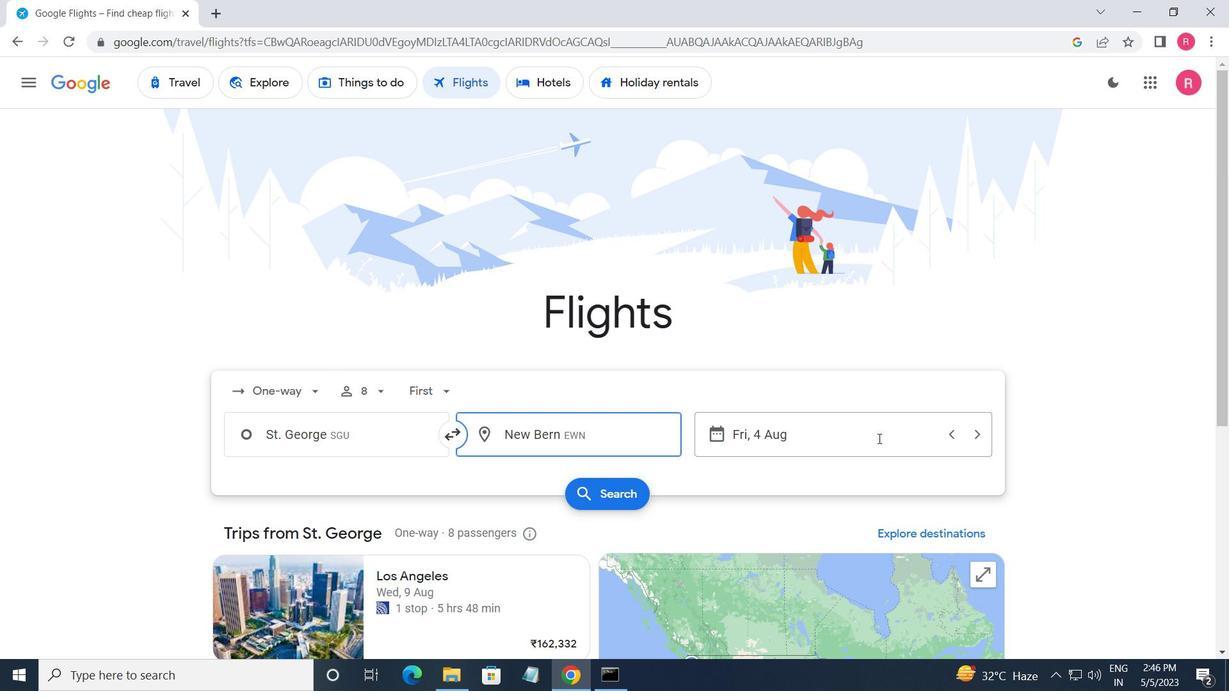 
Action: Mouse moved to (618, 362)
Screenshot: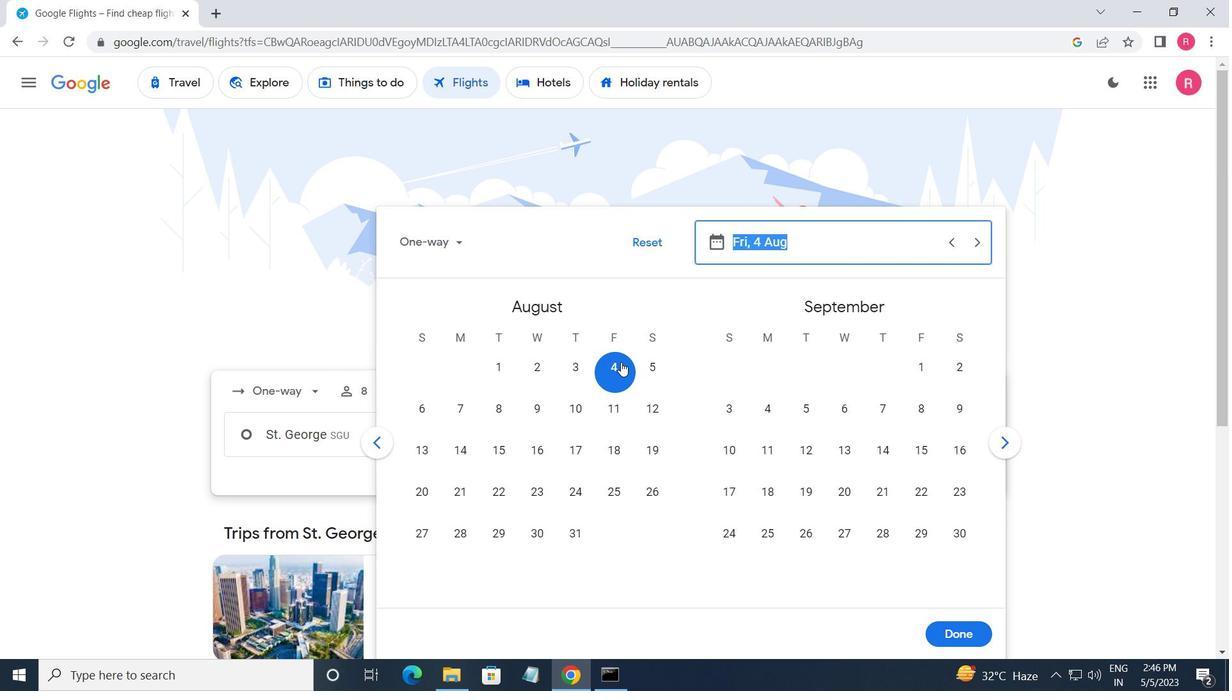 
Action: Mouse pressed left at (618, 362)
Screenshot: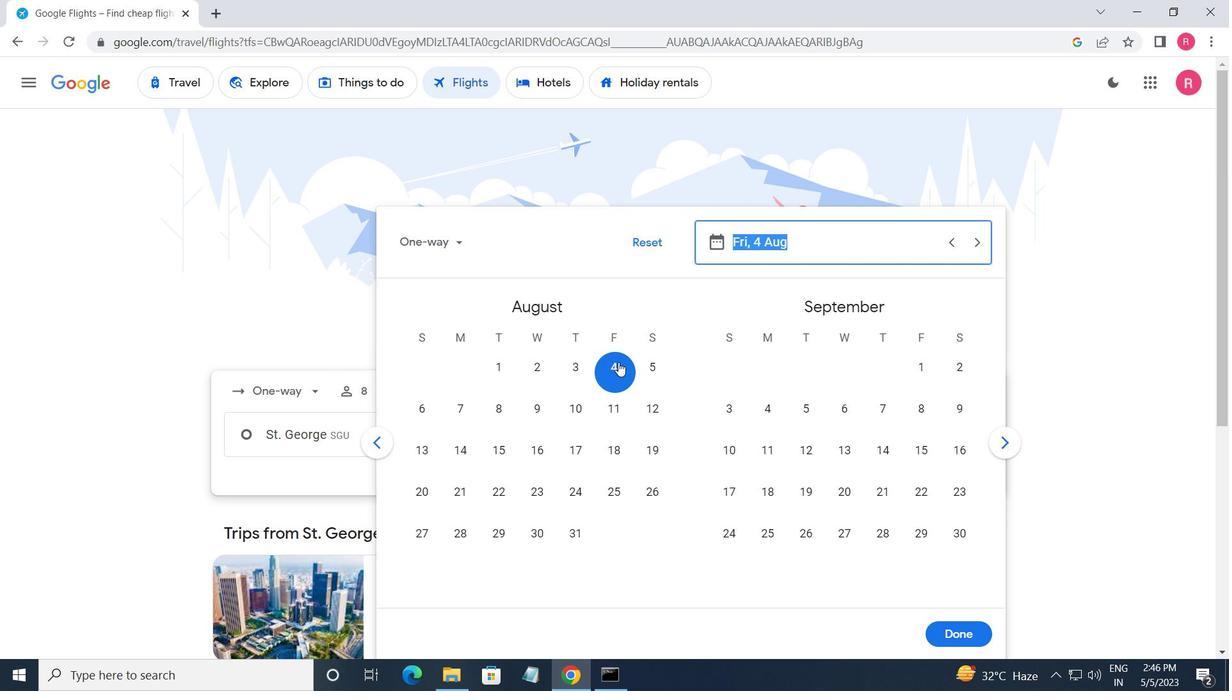 
Action: Mouse moved to (962, 645)
Screenshot: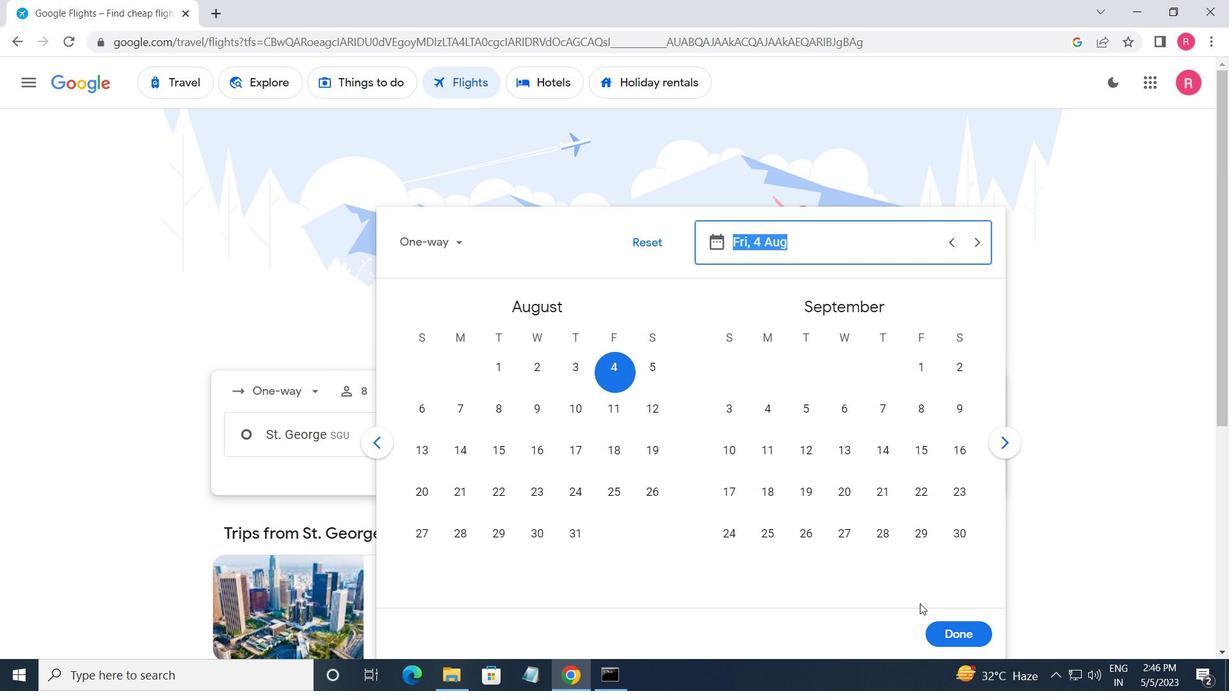 
Action: Mouse pressed left at (962, 645)
Screenshot: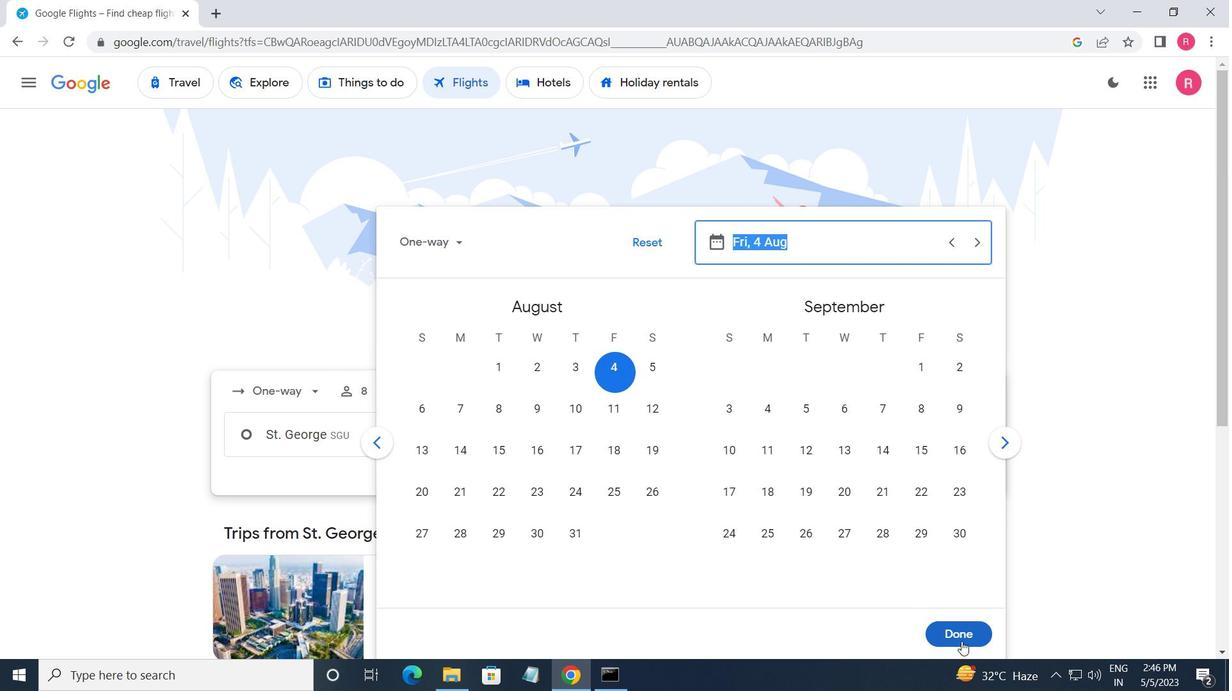 
Action: Mouse moved to (591, 497)
Screenshot: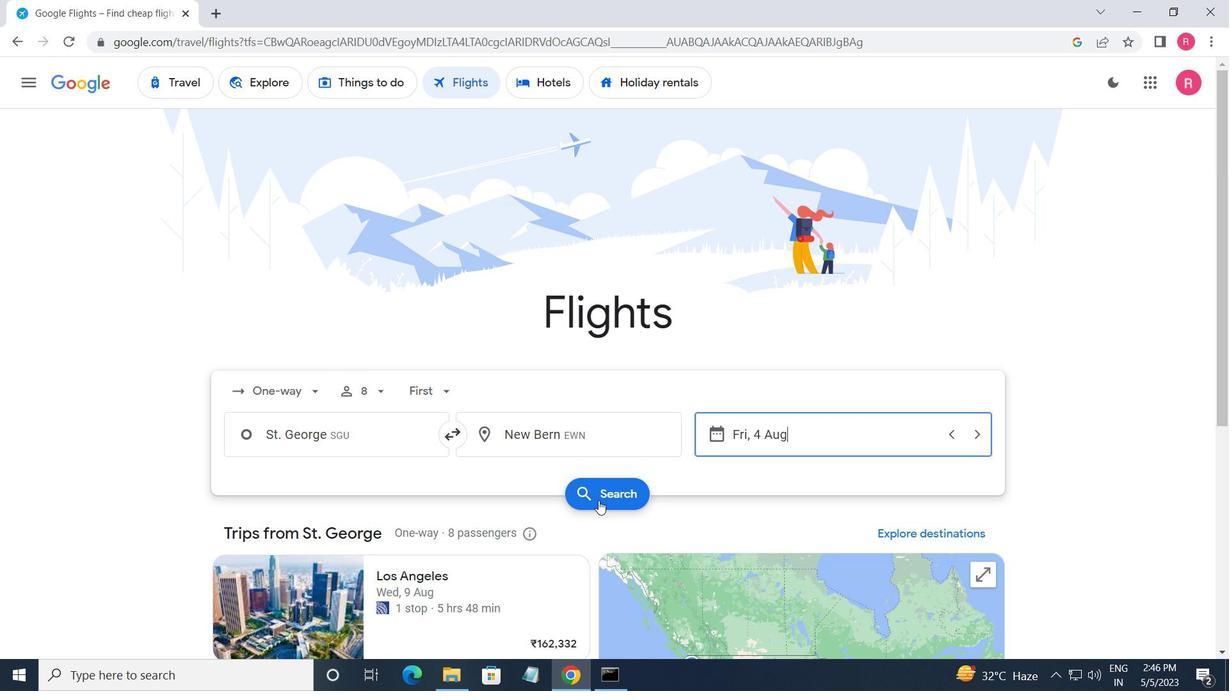 
Action: Mouse pressed left at (591, 497)
Screenshot: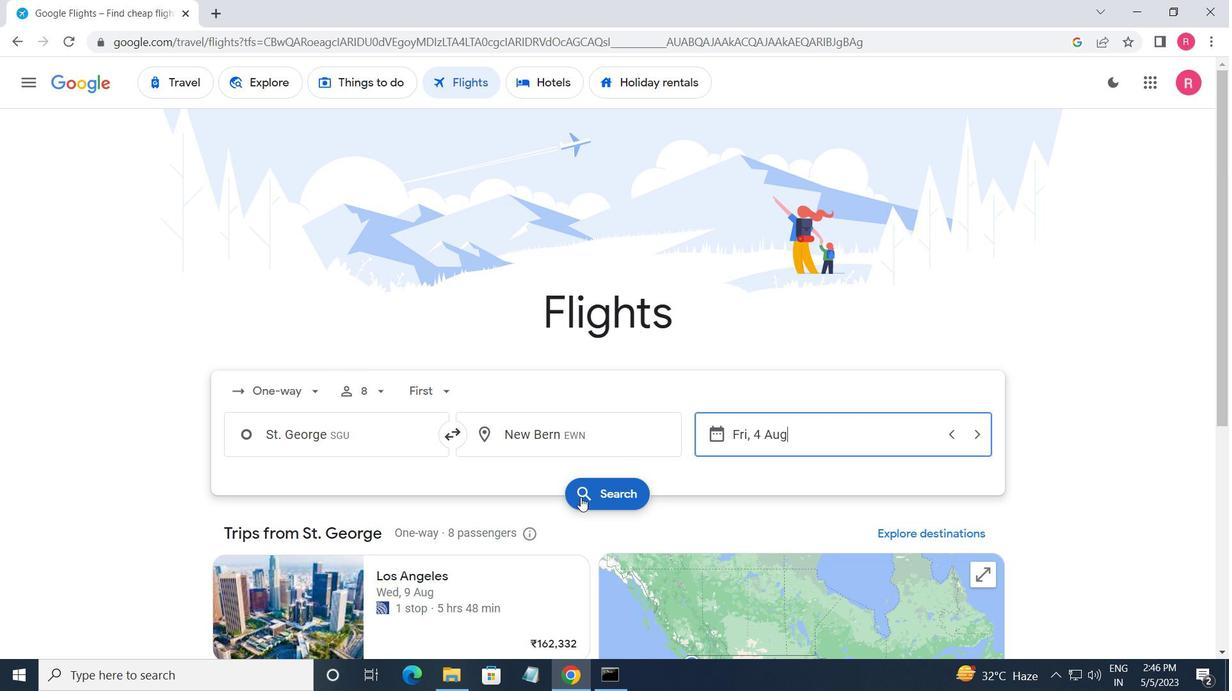 
Action: Mouse moved to (271, 236)
Screenshot: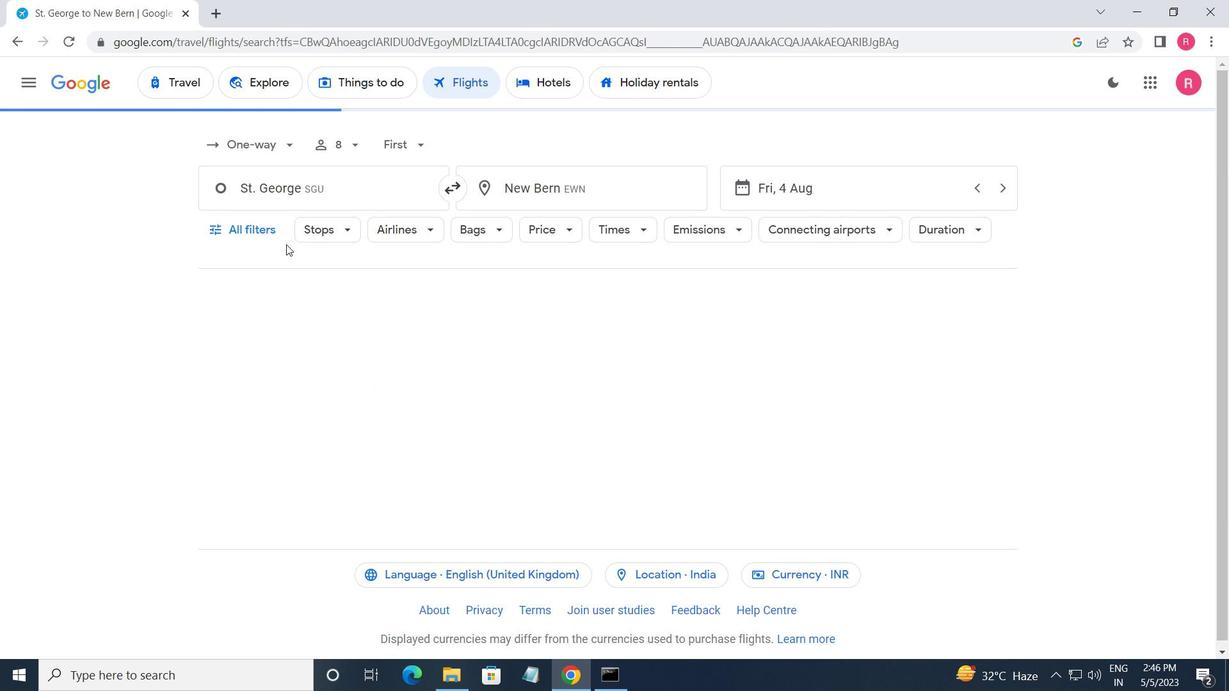
Action: Mouse pressed left at (271, 236)
Screenshot: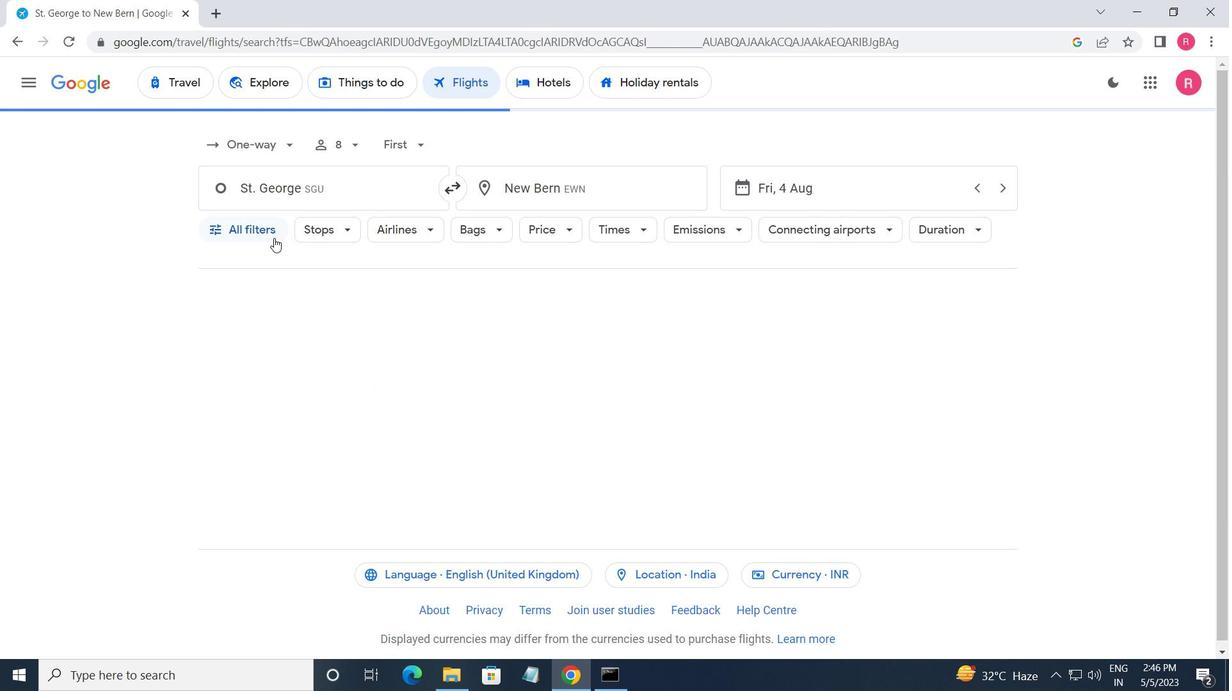
Action: Mouse moved to (356, 447)
Screenshot: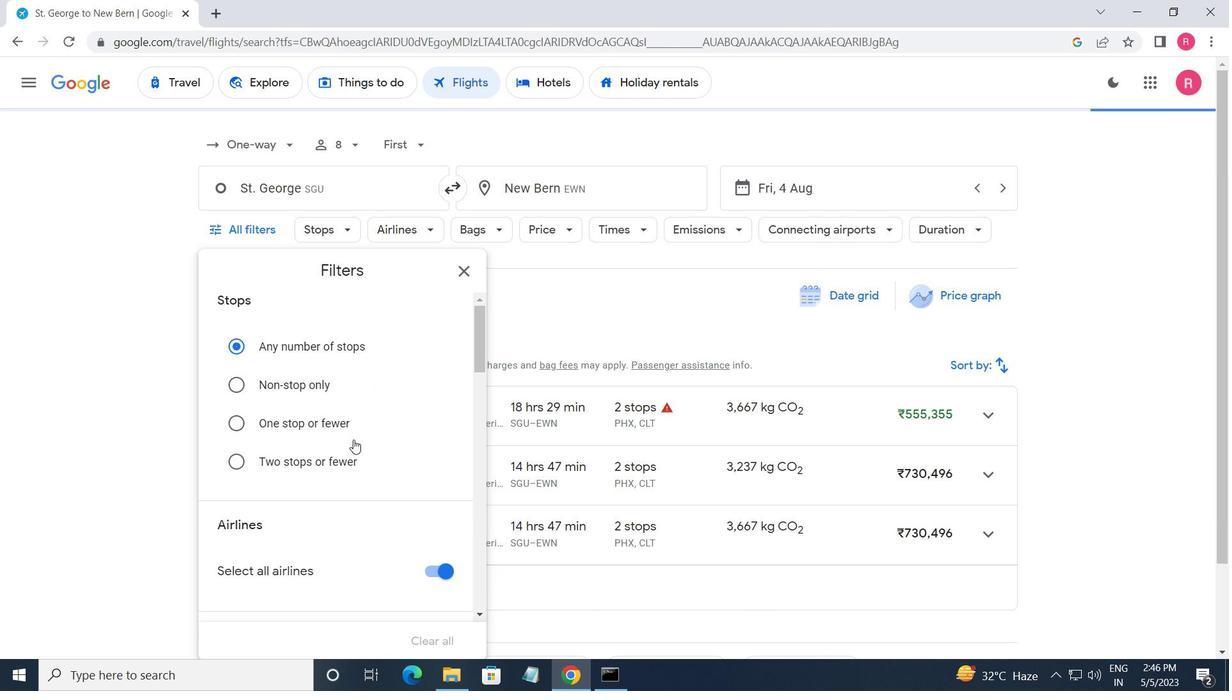 
Action: Mouse scrolled (356, 447) with delta (0, 0)
Screenshot: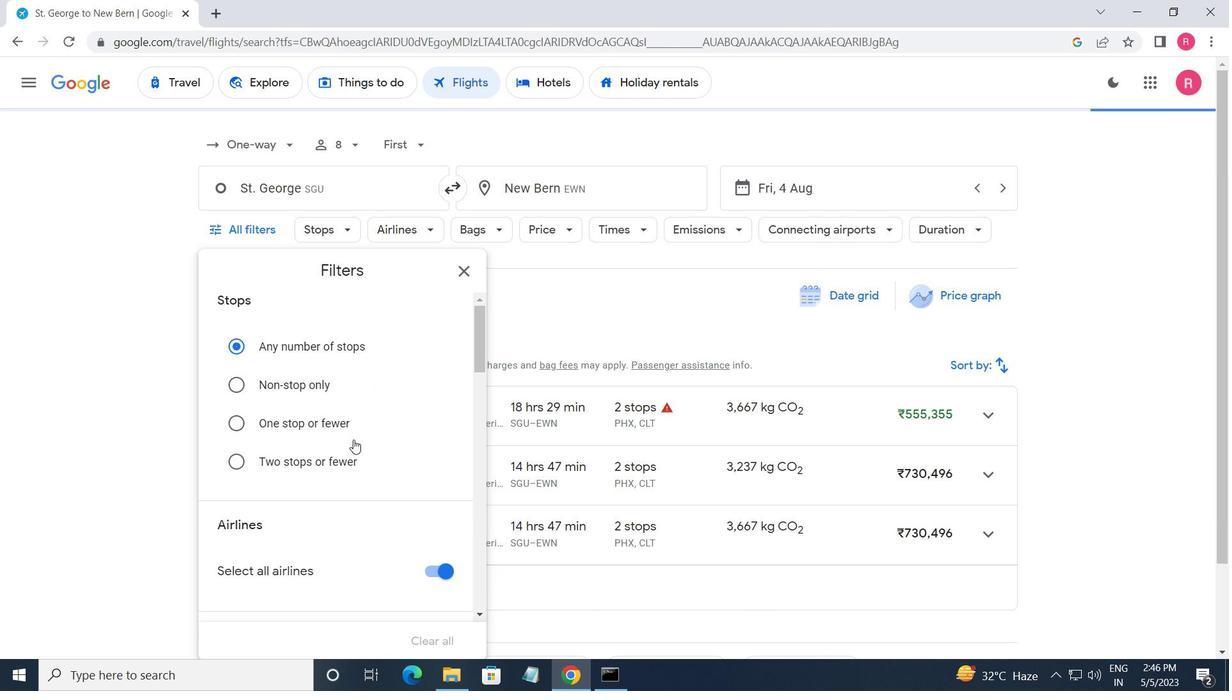 
Action: Mouse moved to (358, 452)
Screenshot: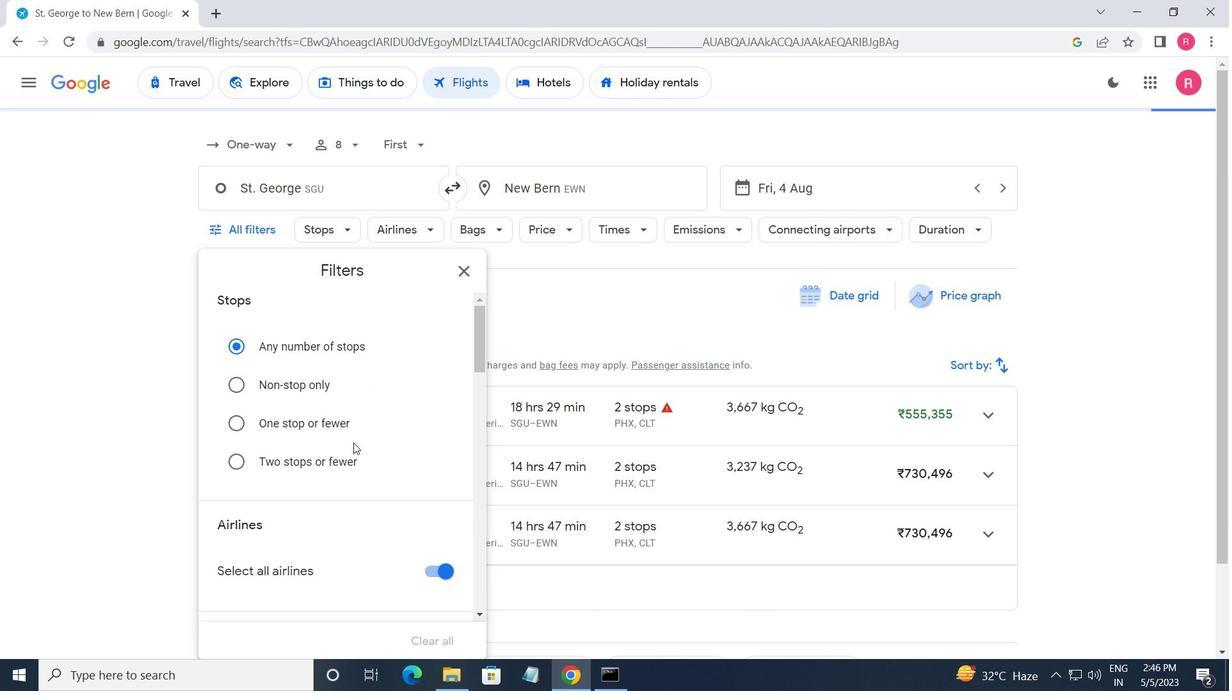
Action: Mouse scrolled (358, 452) with delta (0, 0)
Screenshot: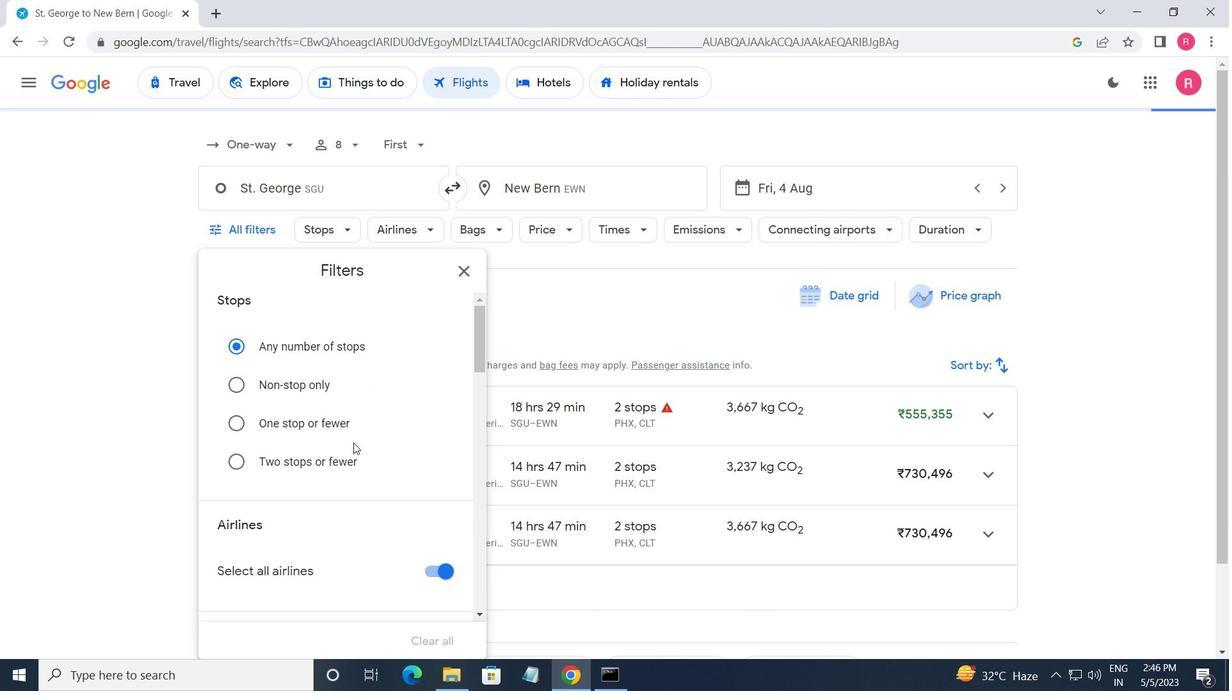 
Action: Mouse moved to (360, 456)
Screenshot: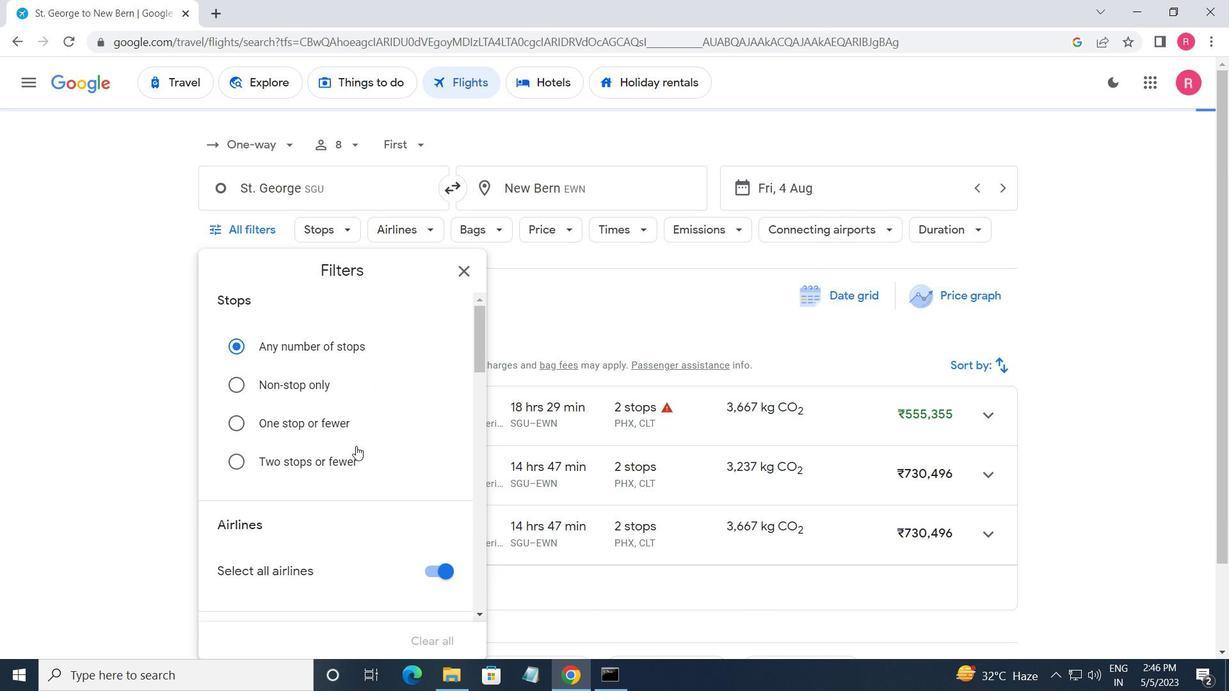 
Action: Mouse scrolled (360, 456) with delta (0, 0)
Screenshot: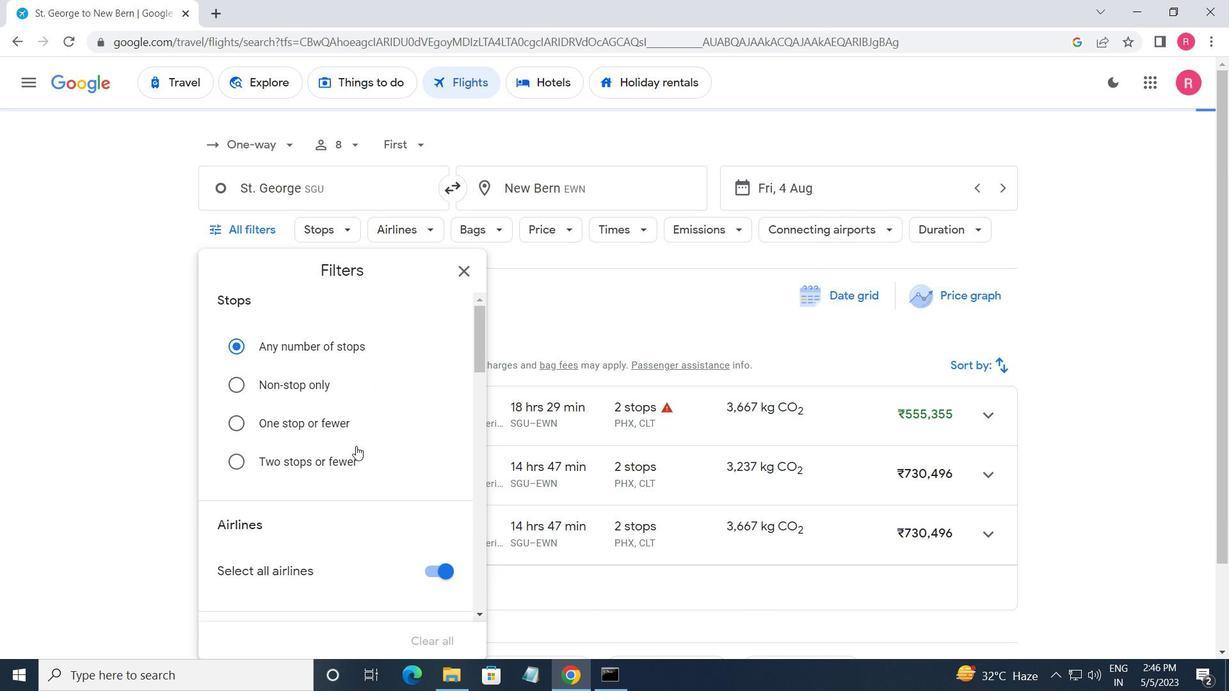 
Action: Mouse scrolled (360, 456) with delta (0, 0)
Screenshot: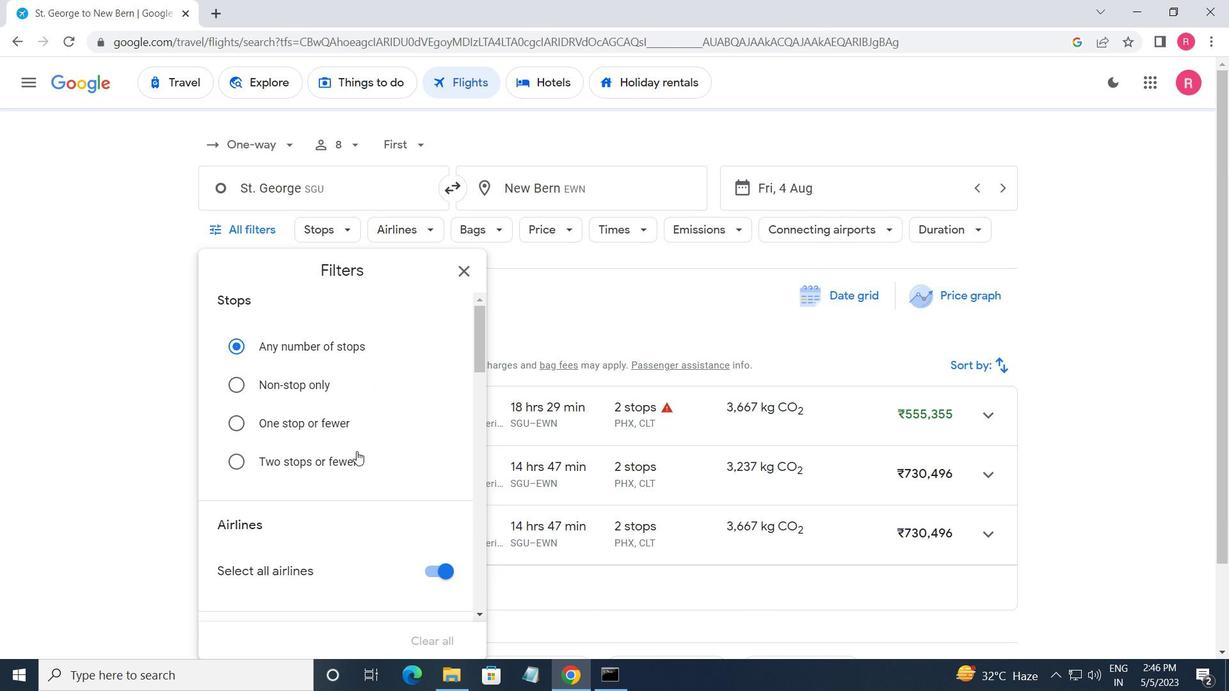 
Action: Mouse moved to (362, 457)
Screenshot: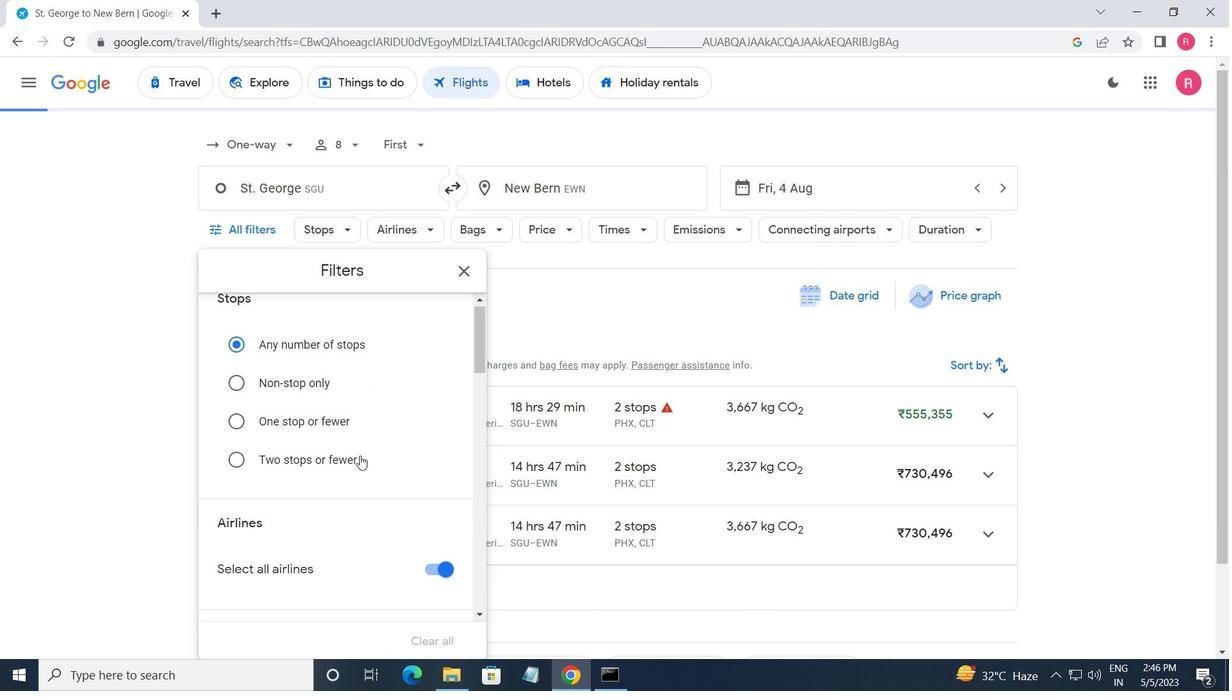 
Action: Mouse scrolled (362, 457) with delta (0, 0)
Screenshot: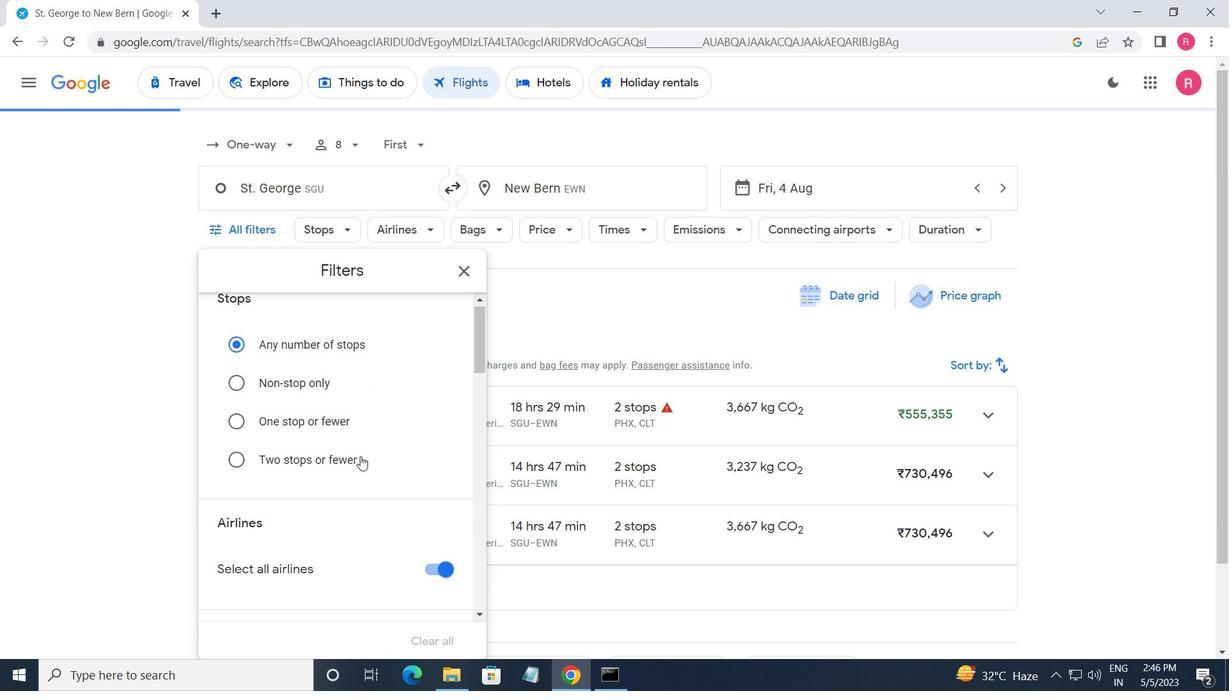 
Action: Mouse moved to (422, 455)
Screenshot: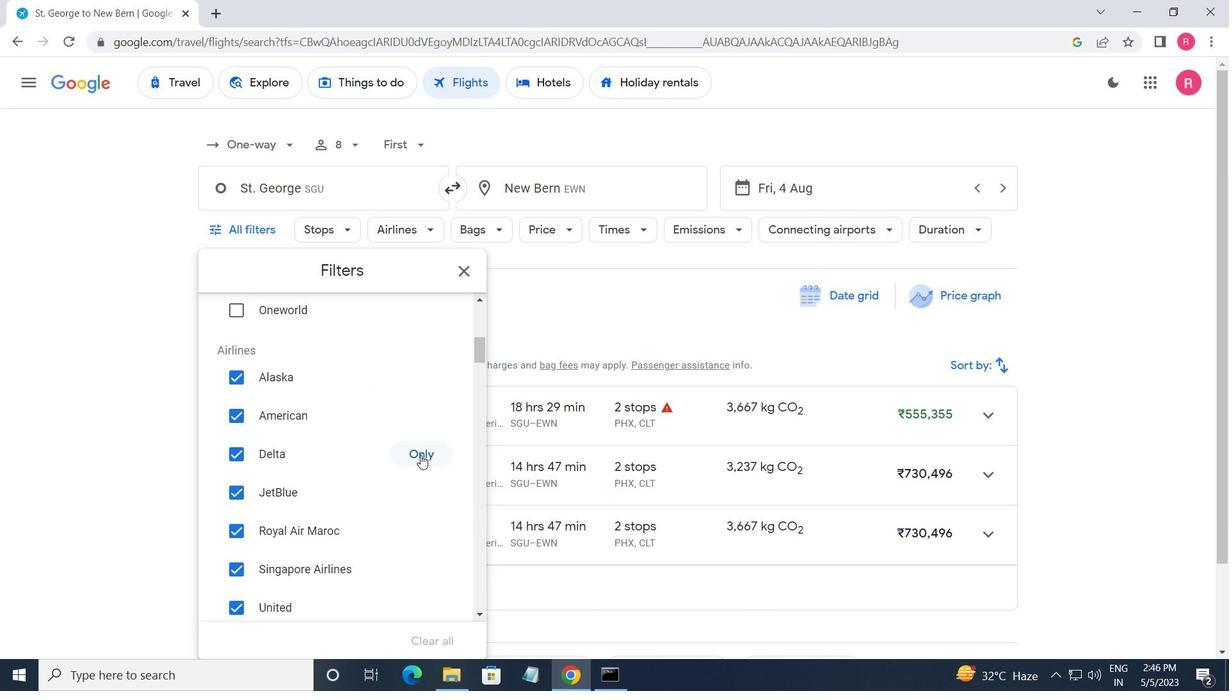 
Action: Mouse pressed left at (422, 455)
Screenshot: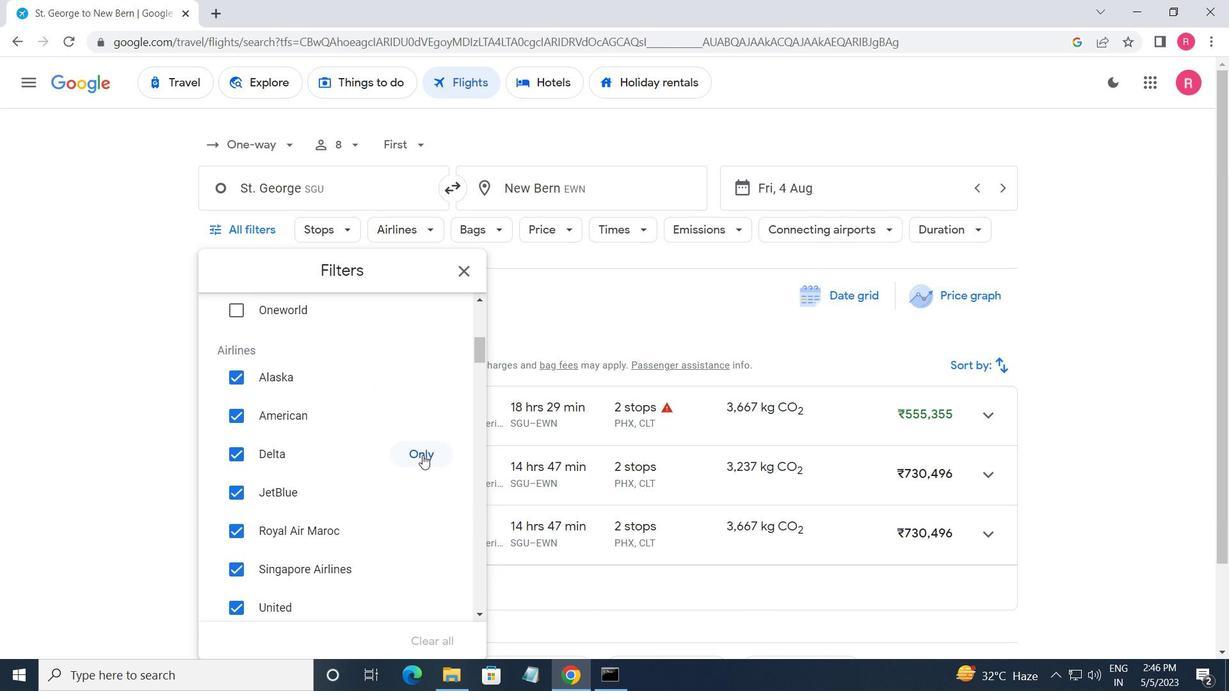 
Action: Mouse moved to (423, 455)
Screenshot: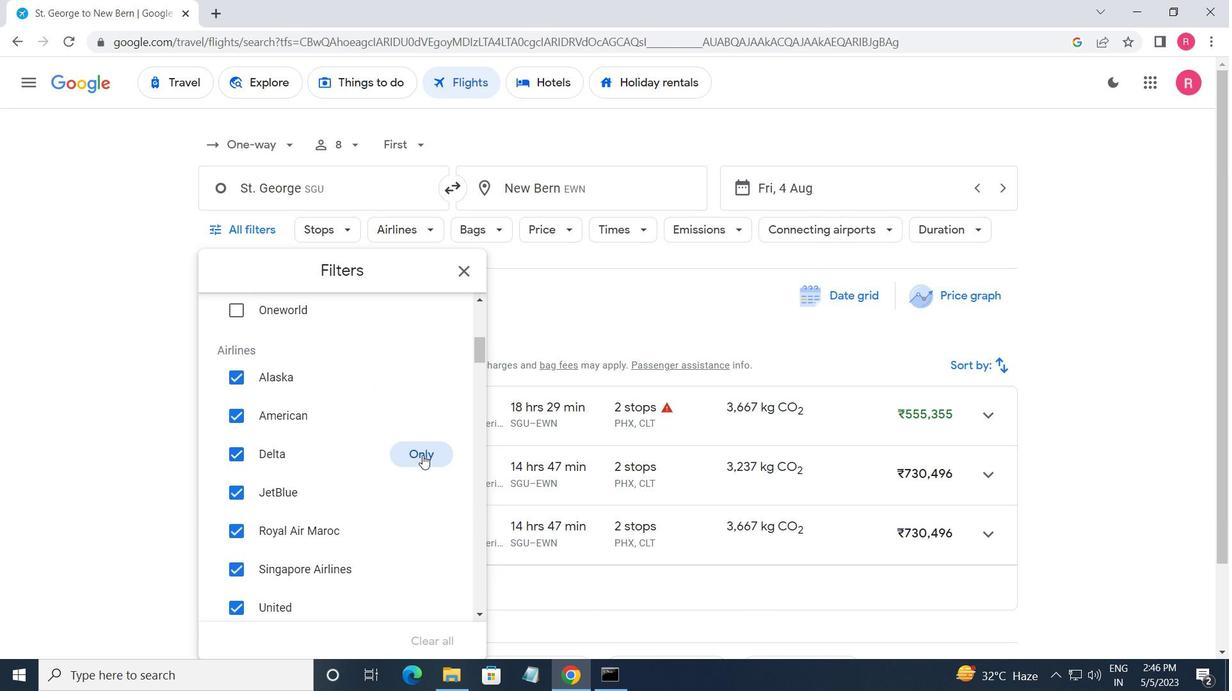 
Action: Mouse scrolled (423, 454) with delta (0, 0)
Screenshot: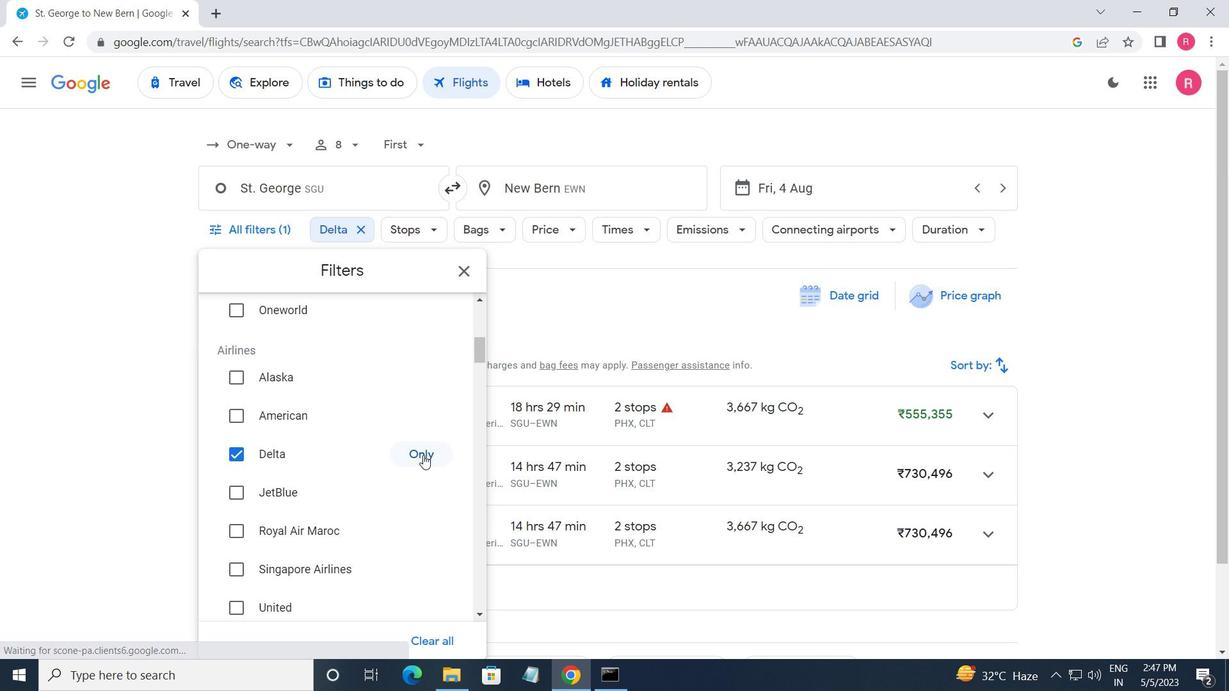 
Action: Mouse scrolled (423, 454) with delta (0, 0)
Screenshot: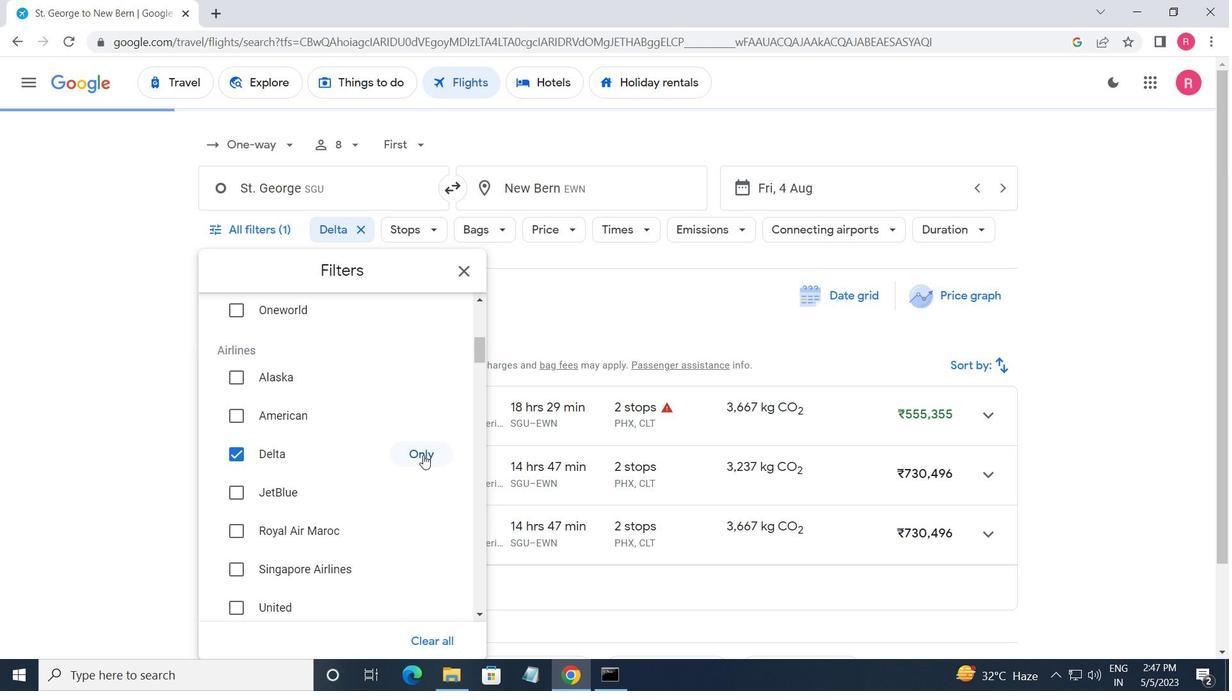
Action: Mouse scrolled (423, 454) with delta (0, 0)
Screenshot: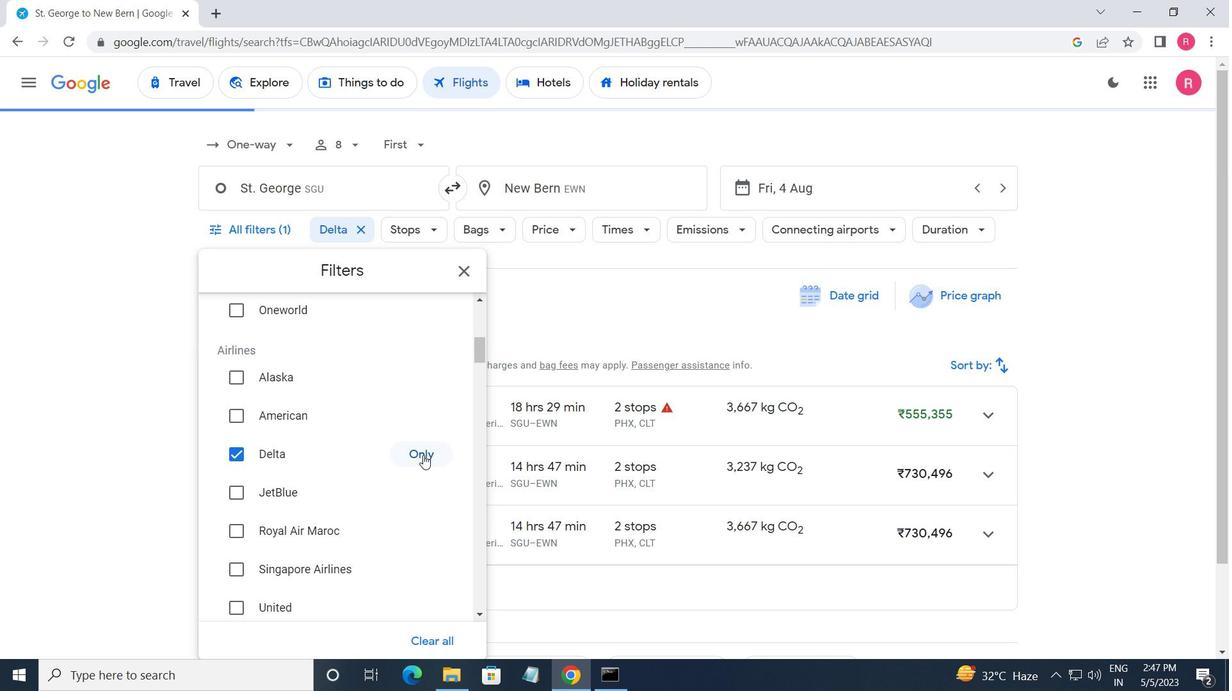 
Action: Mouse moved to (445, 552)
Screenshot: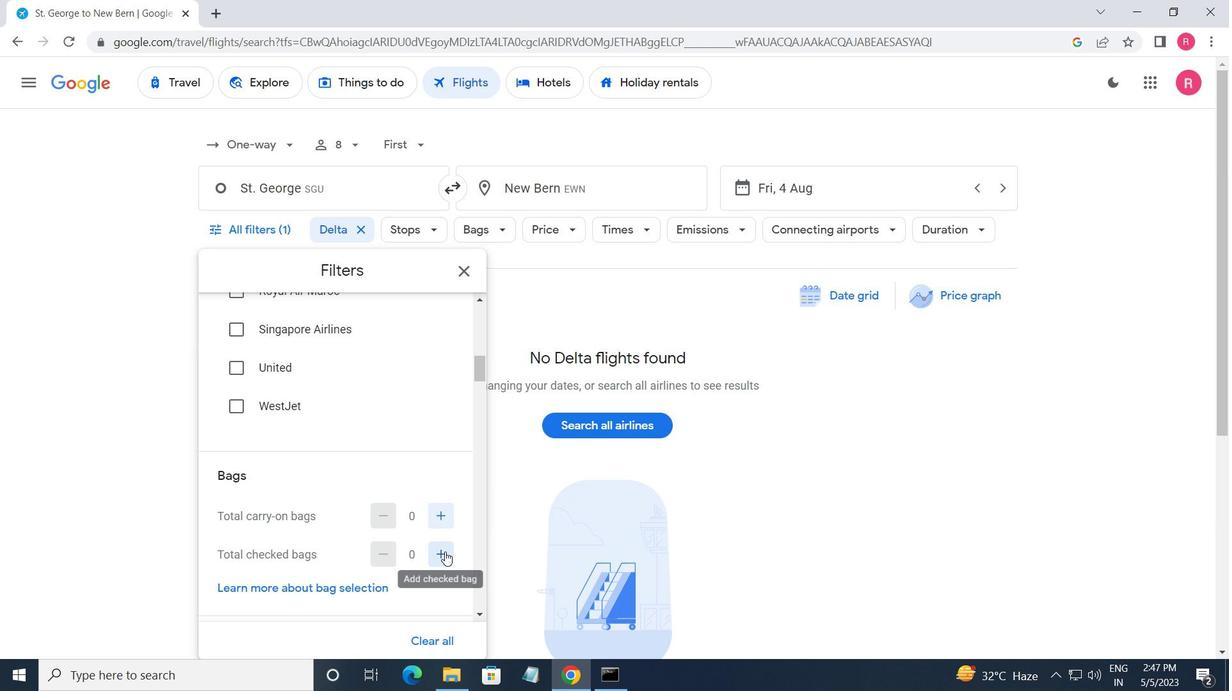 
Action: Mouse pressed left at (445, 552)
Screenshot: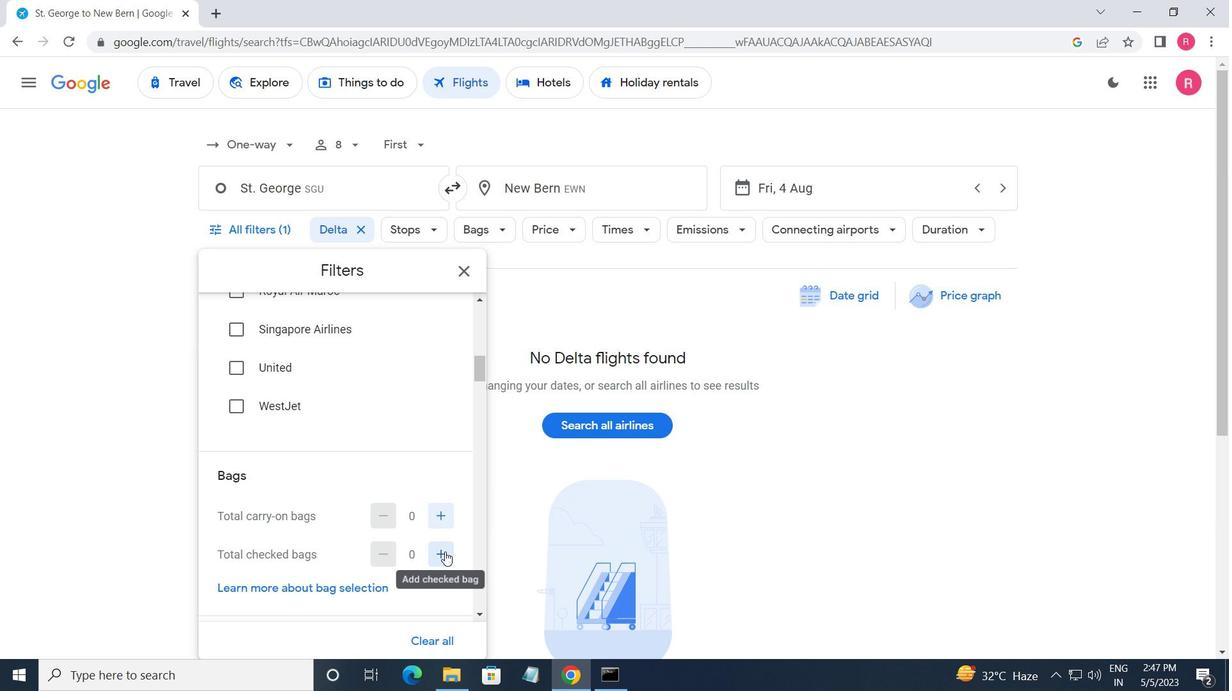 
Action: Mouse moved to (443, 551)
Screenshot: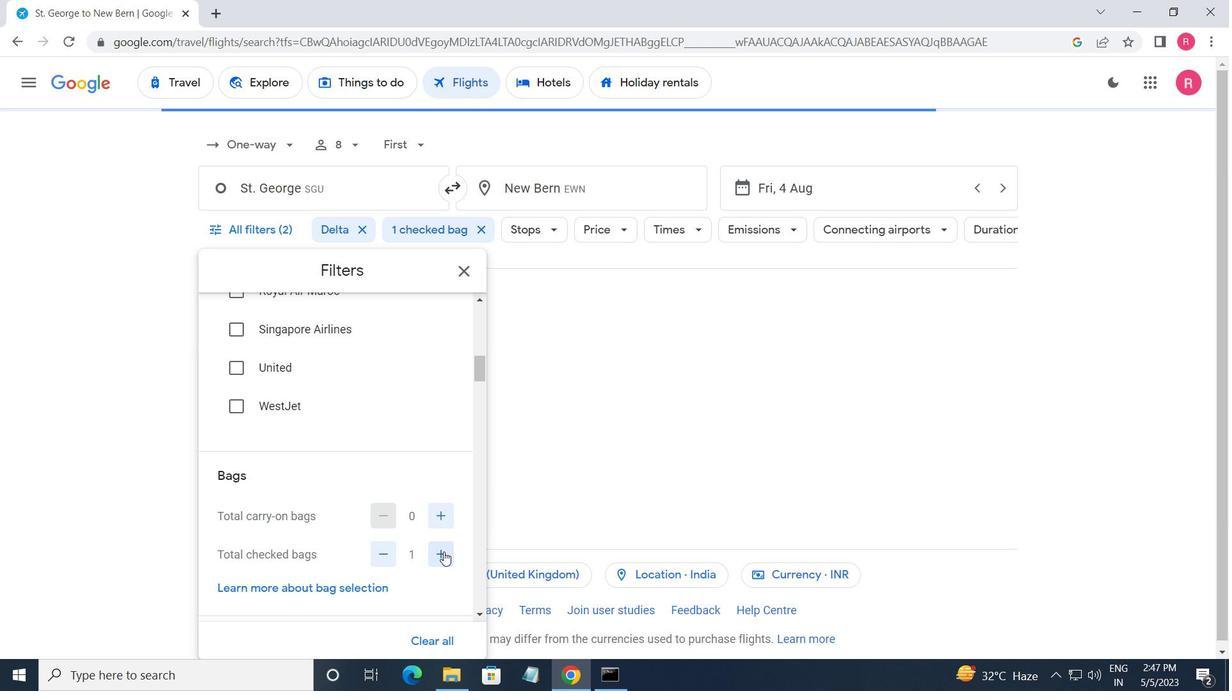 
Action: Mouse scrolled (443, 550) with delta (0, 0)
Screenshot: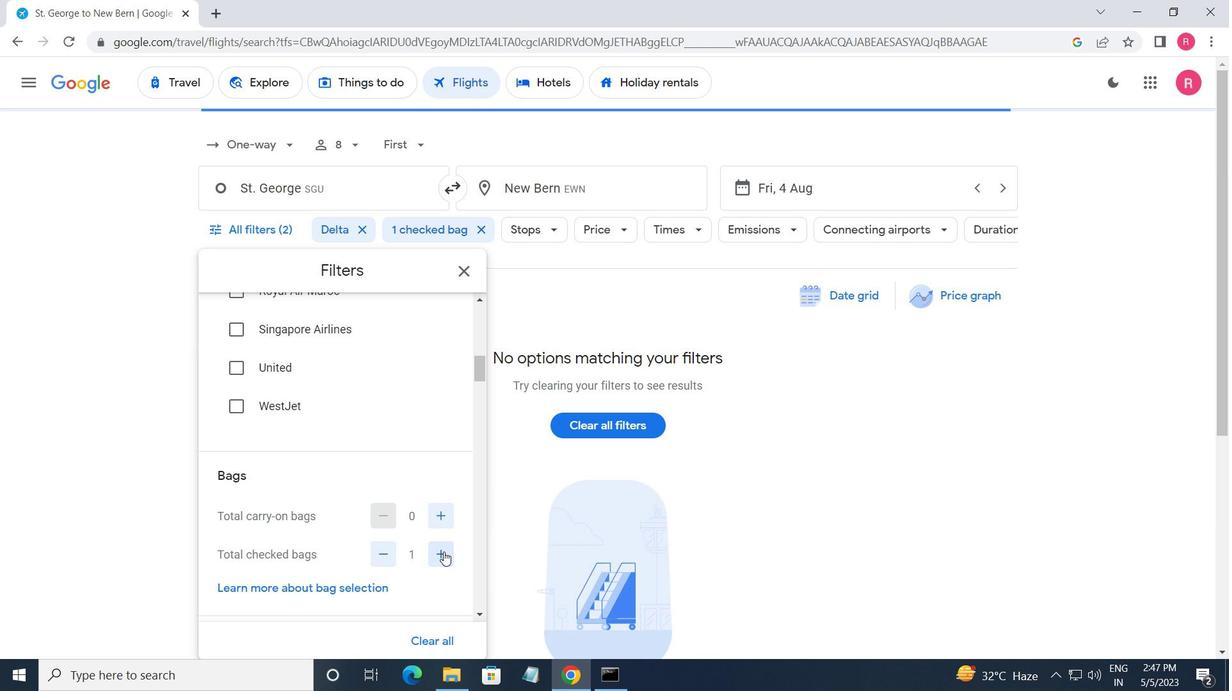 
Action: Mouse scrolled (443, 550) with delta (0, 0)
Screenshot: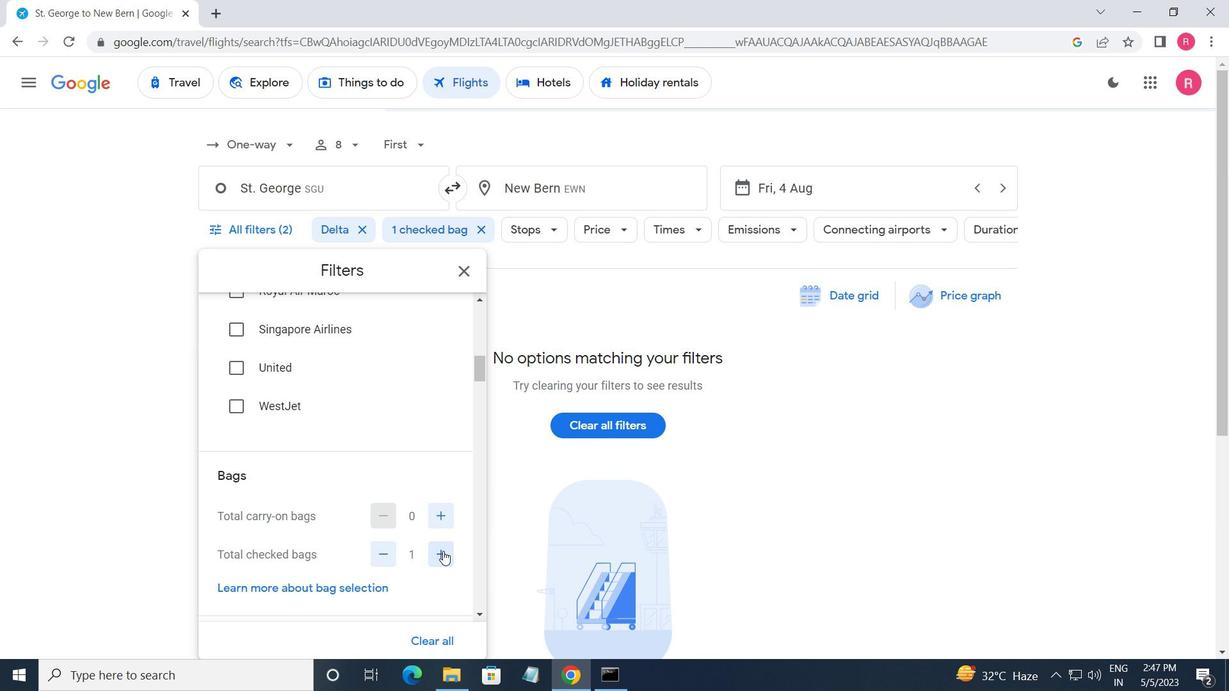 
Action: Mouse moved to (458, 557)
Screenshot: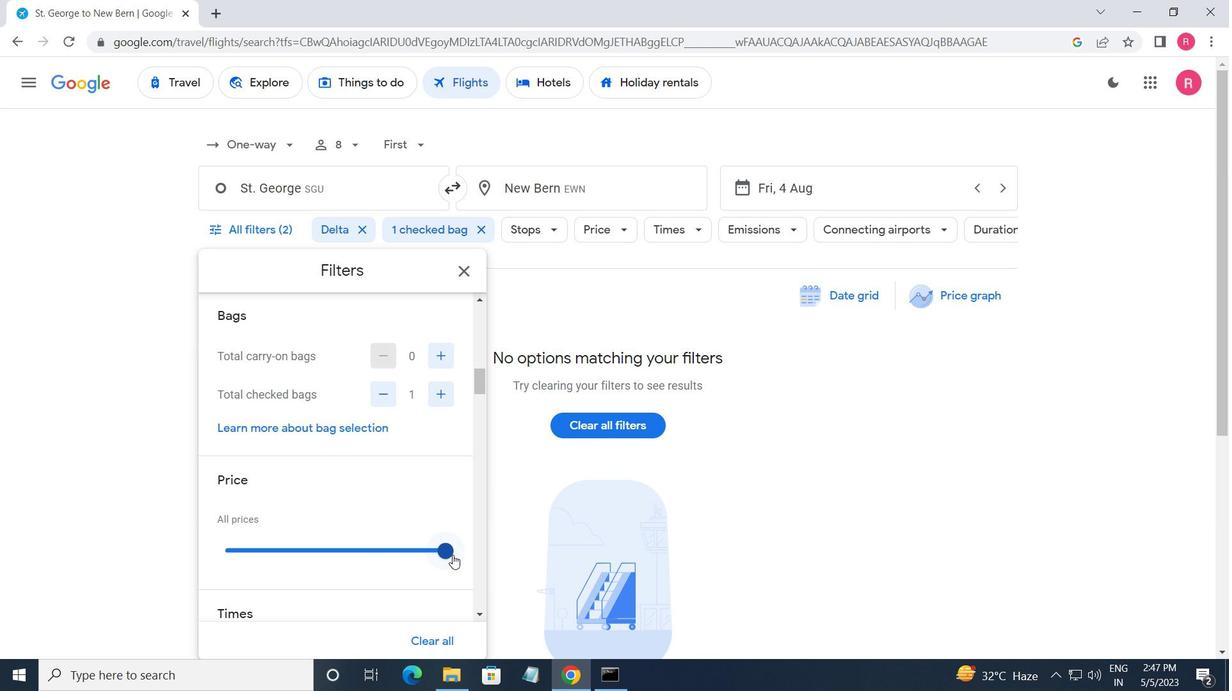 
Action: Mouse pressed left at (458, 557)
Screenshot: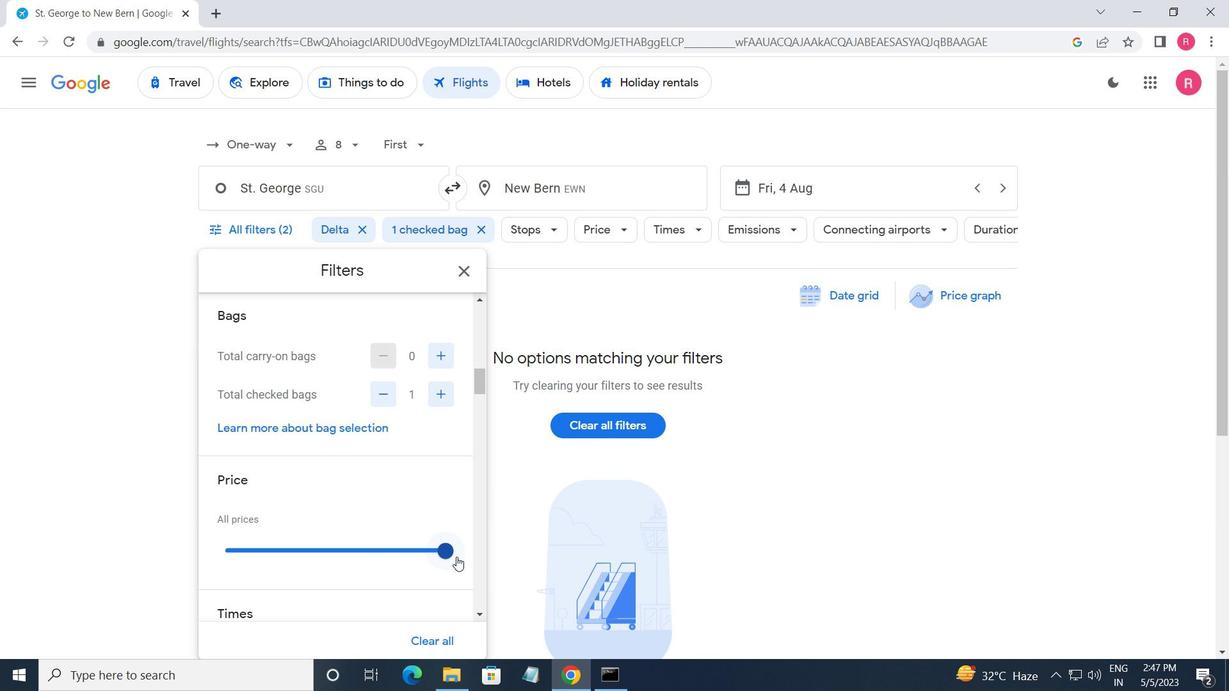 
Action: Mouse moved to (289, 536)
Screenshot: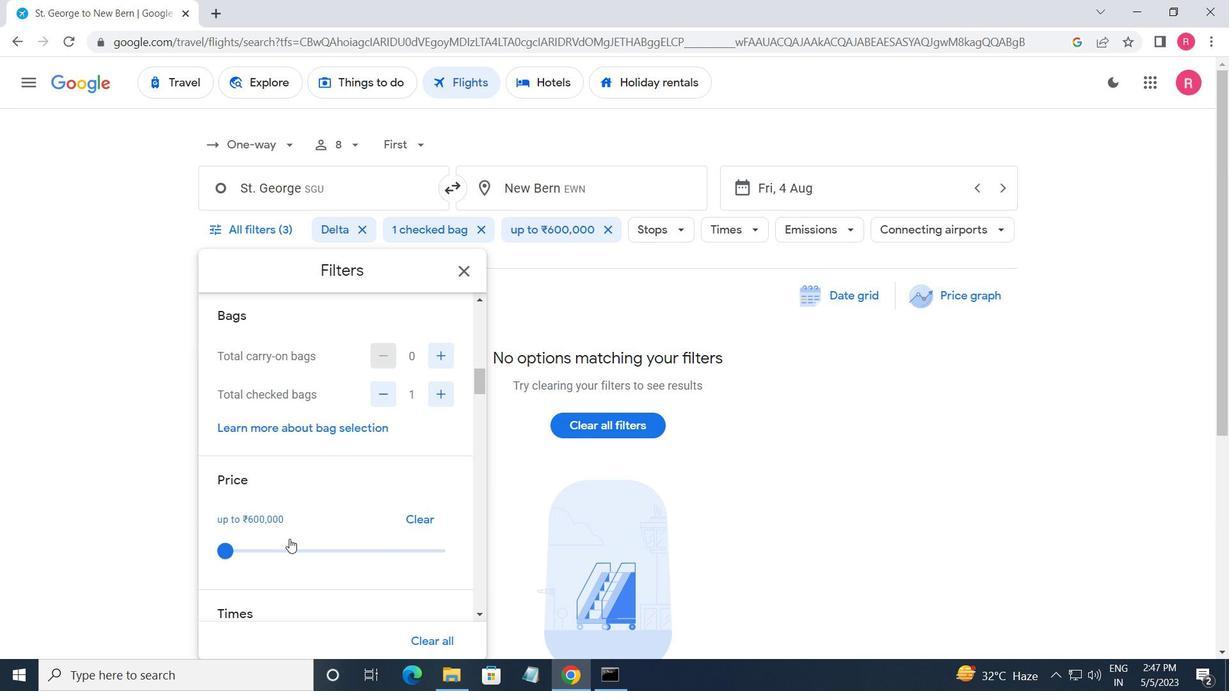 
Action: Mouse scrolled (289, 536) with delta (0, 0)
Screenshot: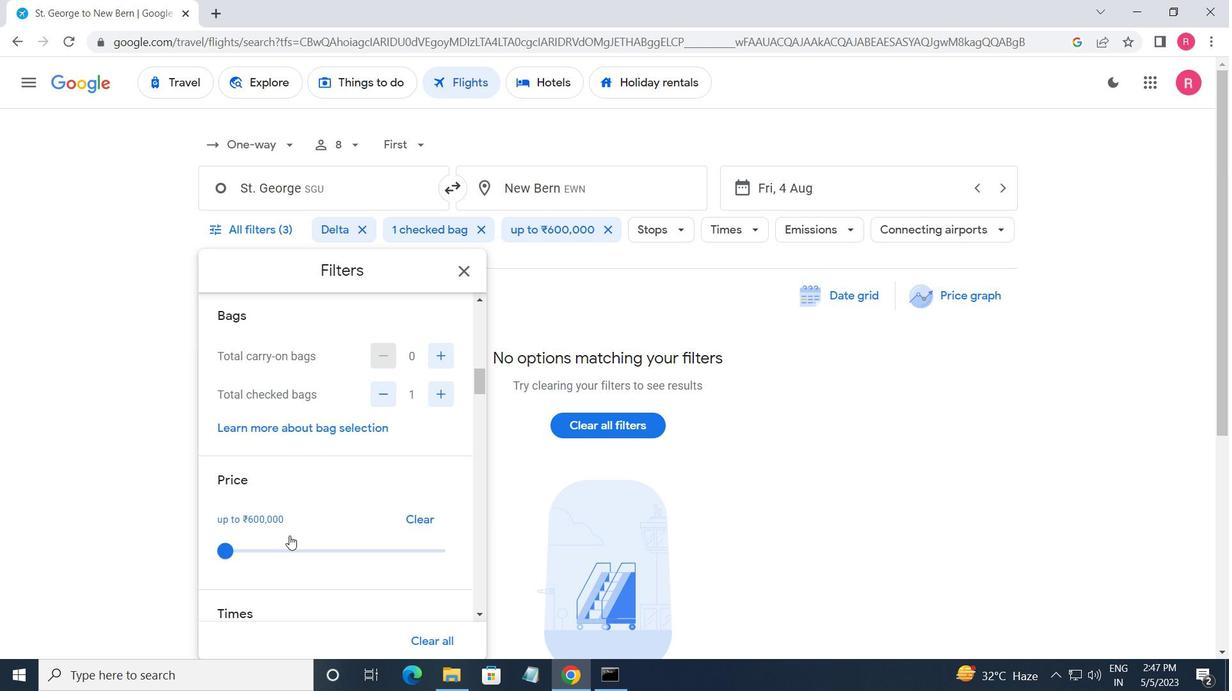 
Action: Mouse scrolled (289, 536) with delta (0, 0)
Screenshot: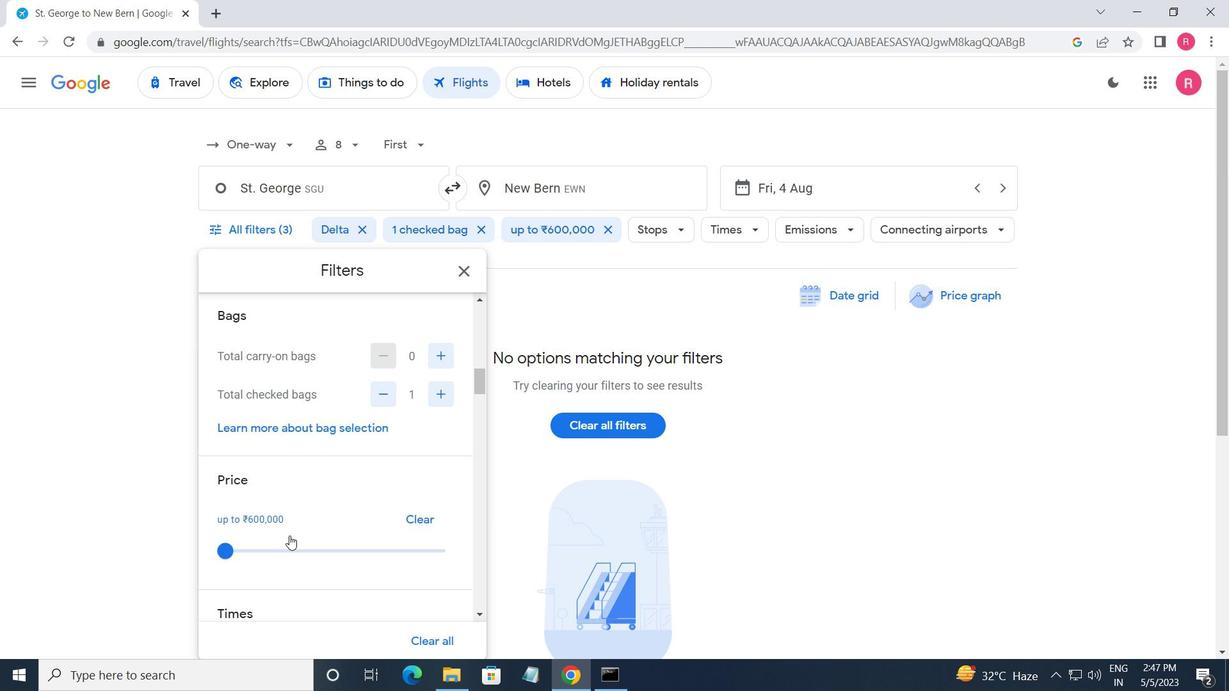 
Action: Mouse moved to (234, 573)
Screenshot: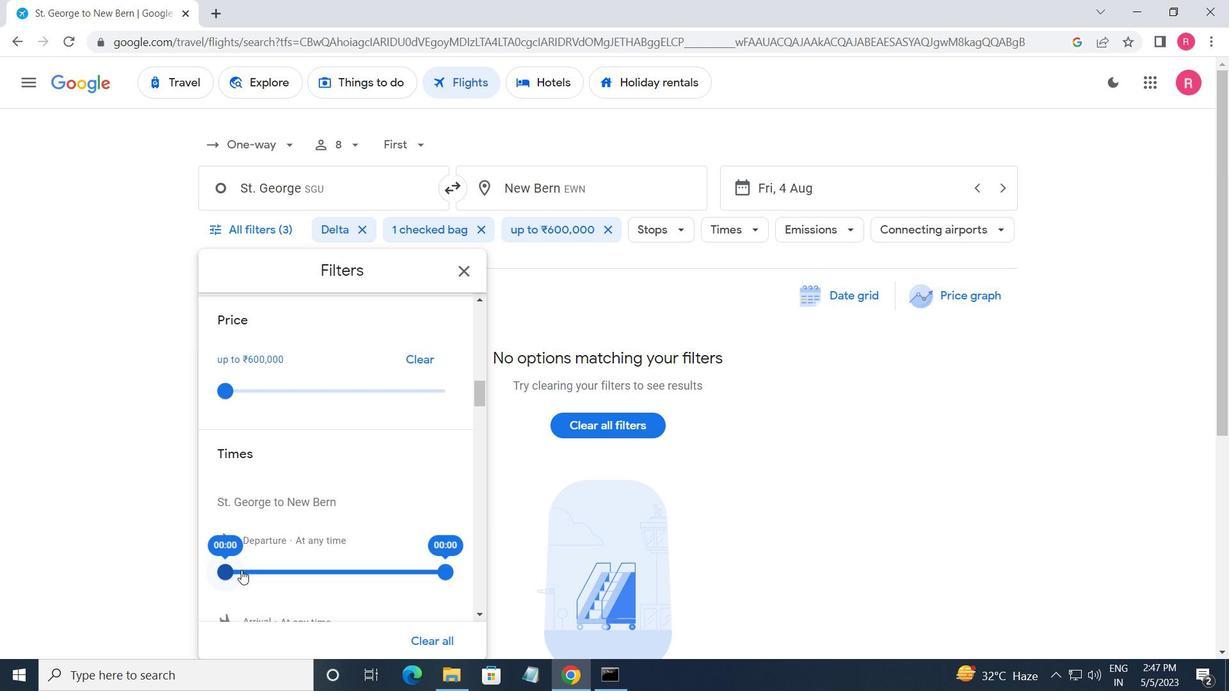 
Action: Mouse pressed left at (234, 573)
Screenshot: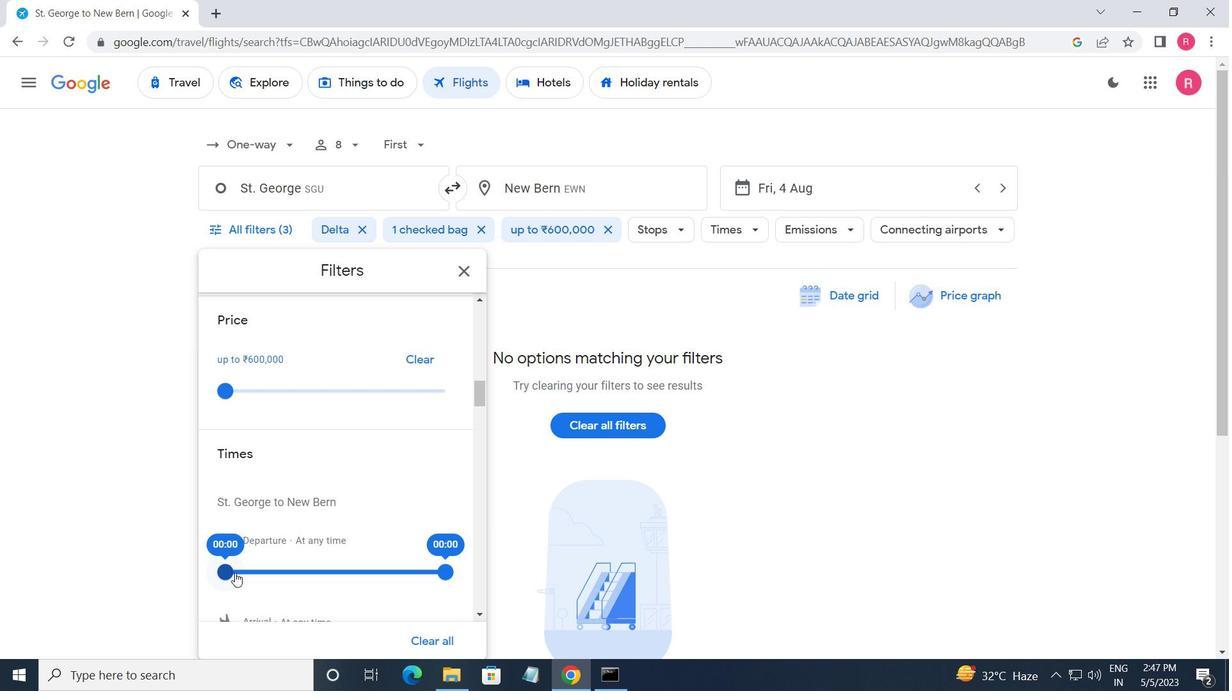 
Action: Mouse moved to (436, 573)
Screenshot: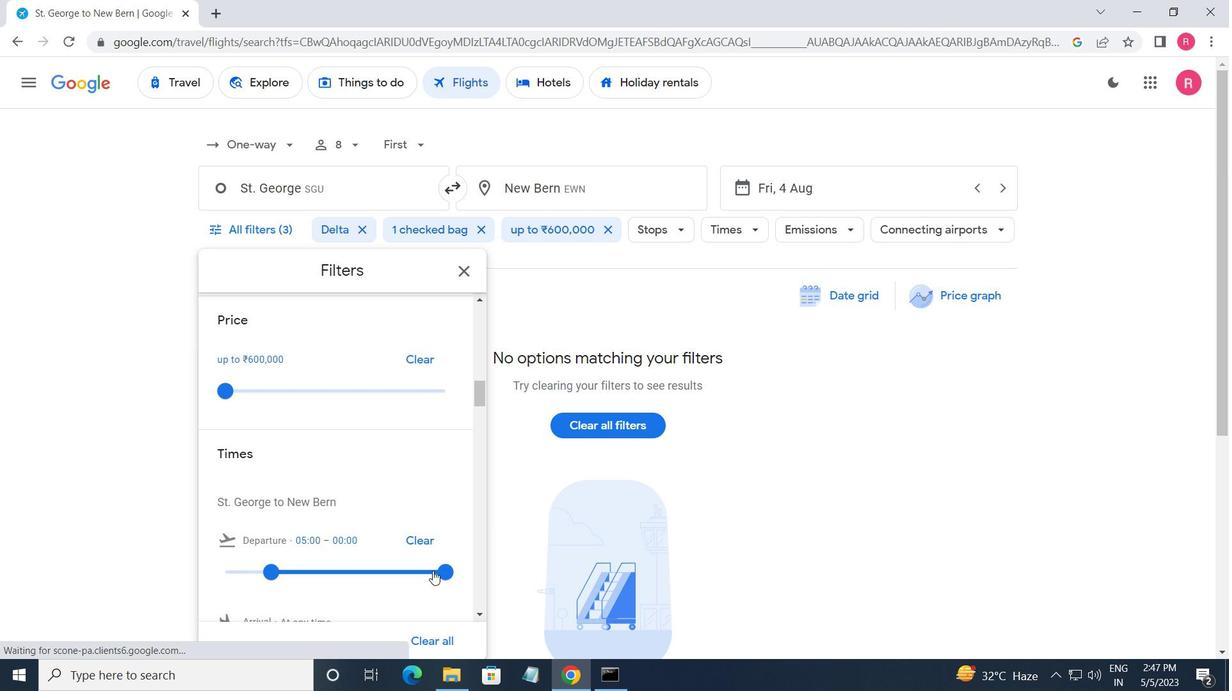 
Action: Mouse pressed left at (436, 573)
Screenshot: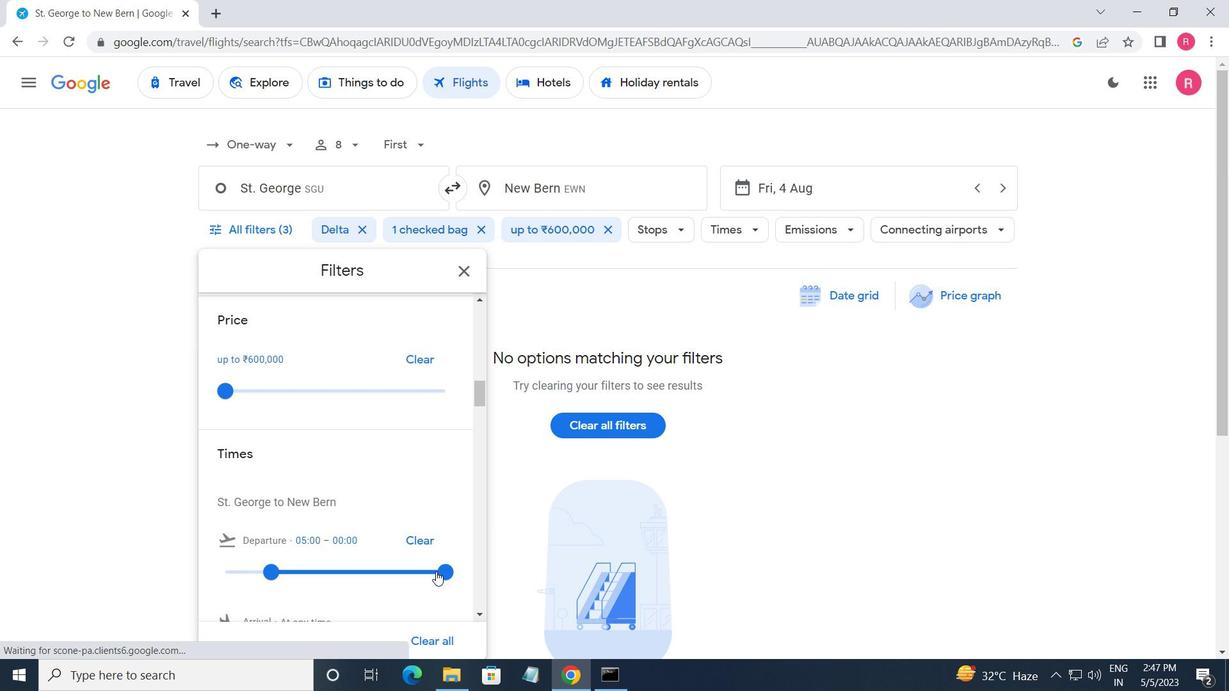
Action: Mouse moved to (456, 274)
Screenshot: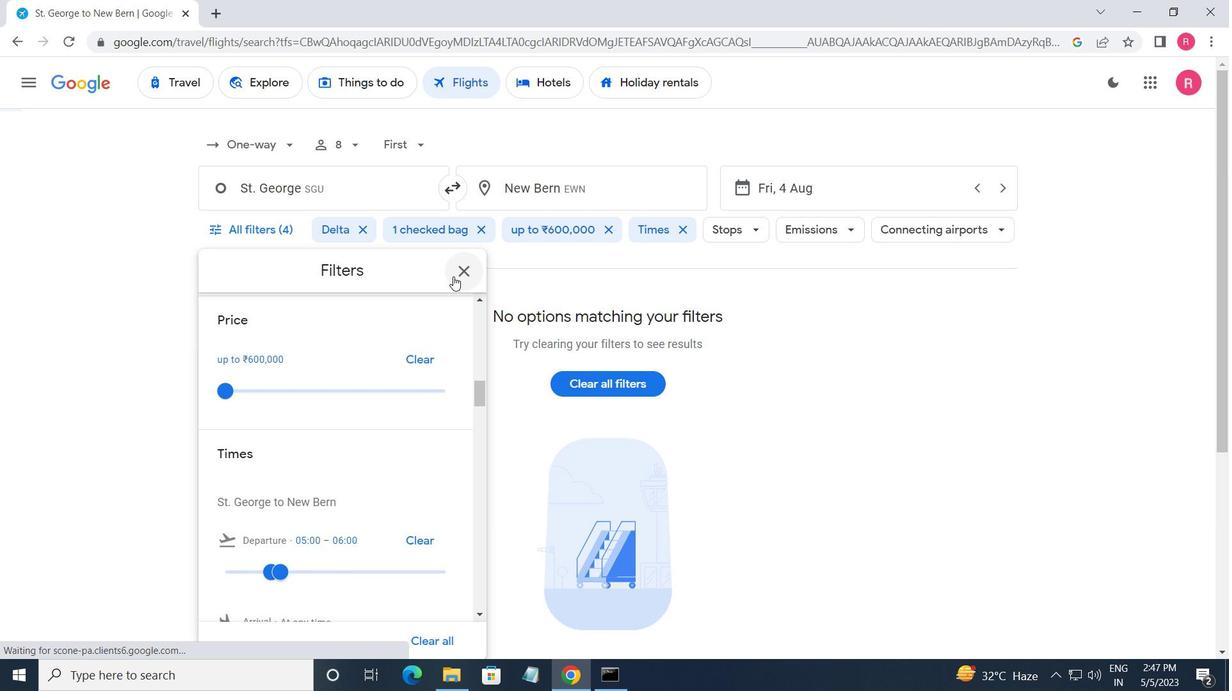 
Action: Mouse pressed left at (456, 274)
Screenshot: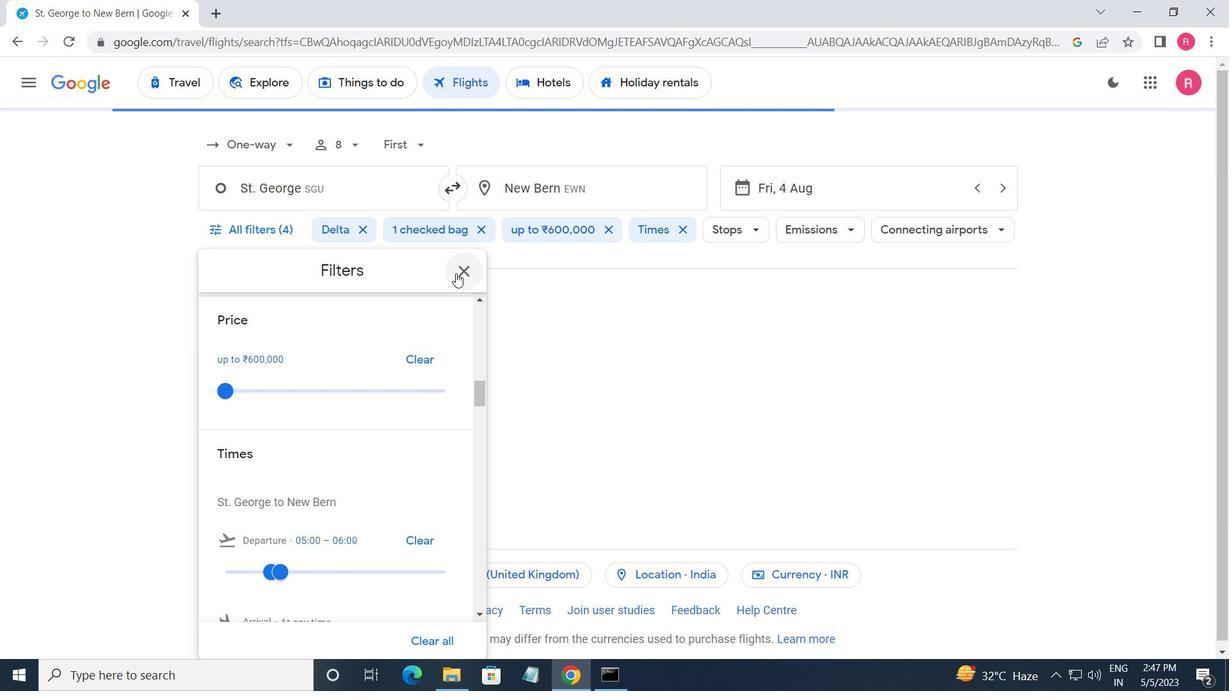 
